 Task: In the  document coverpage.odt Align the width of word art with 'Picture'. Fill the whole document with 'Light Gray Color'. Add link on bottom right corner of the sheet: www.instagram.com
Action: Mouse moved to (324, 214)
Screenshot: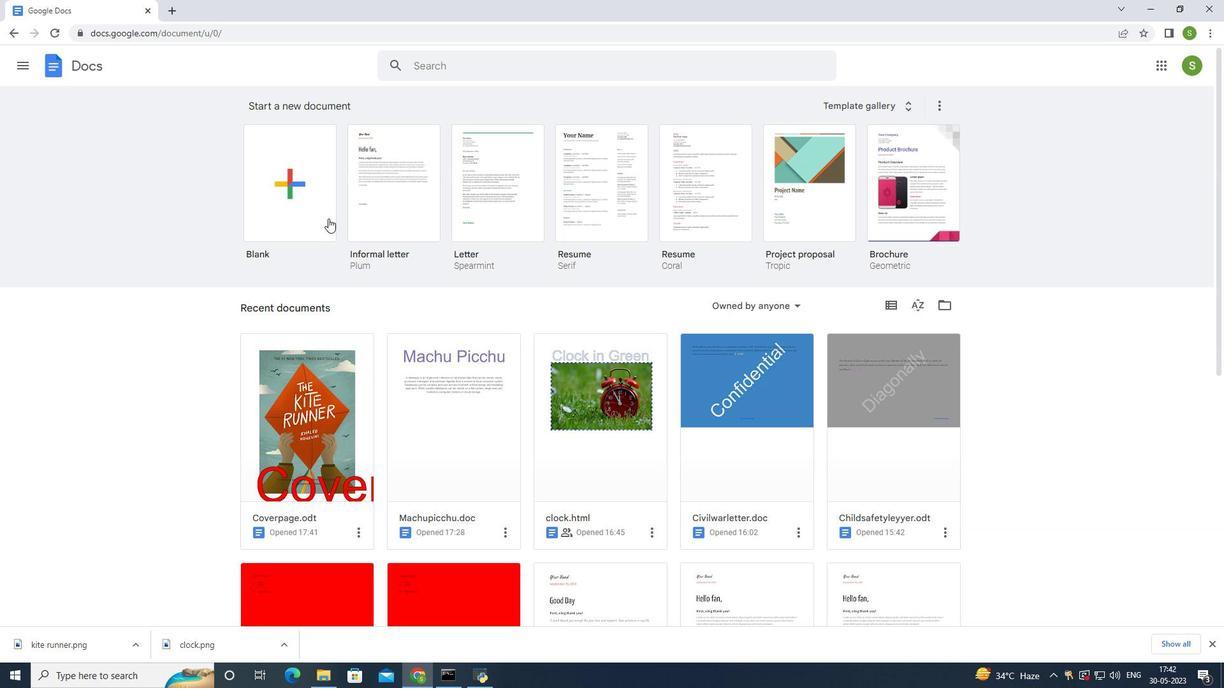 
Action: Mouse pressed left at (324, 214)
Screenshot: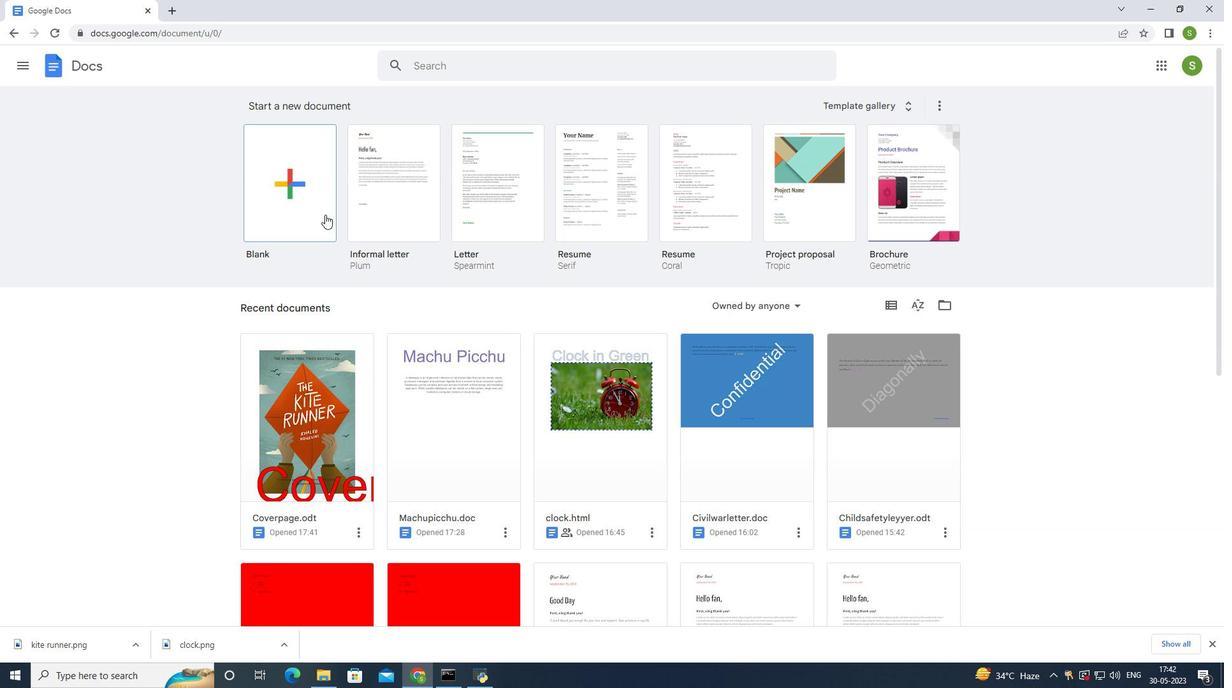 
Action: Mouse moved to (85, 59)
Screenshot: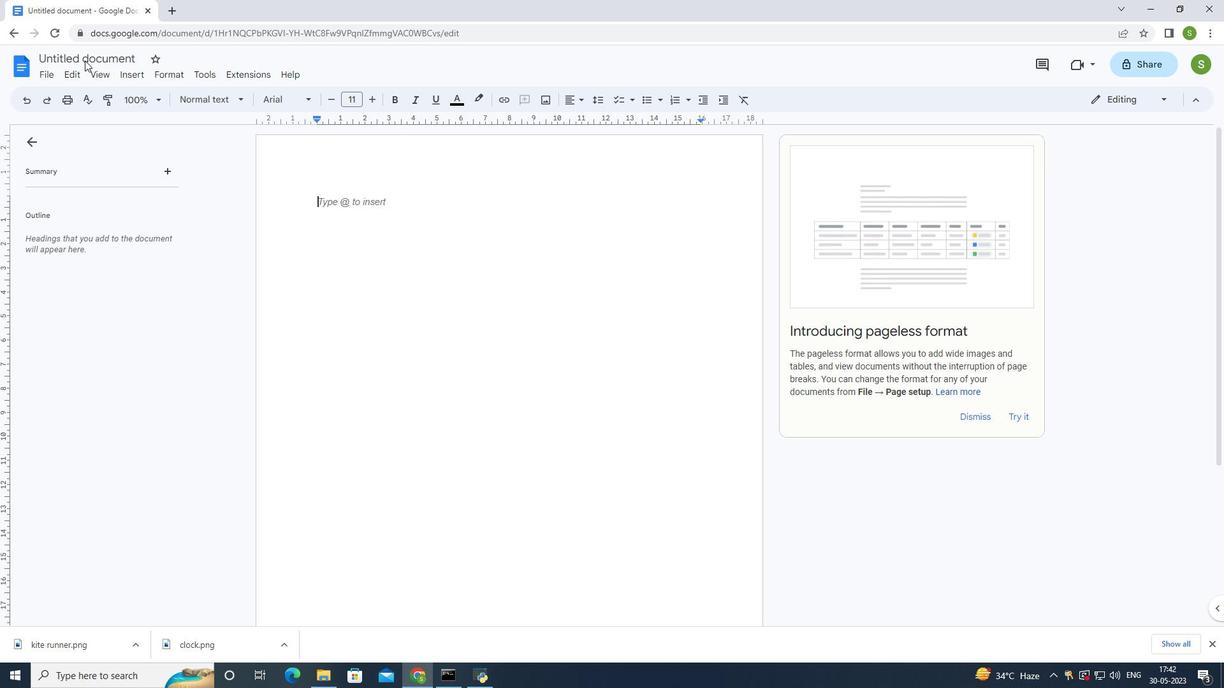 
Action: Mouse pressed left at (85, 59)
Screenshot: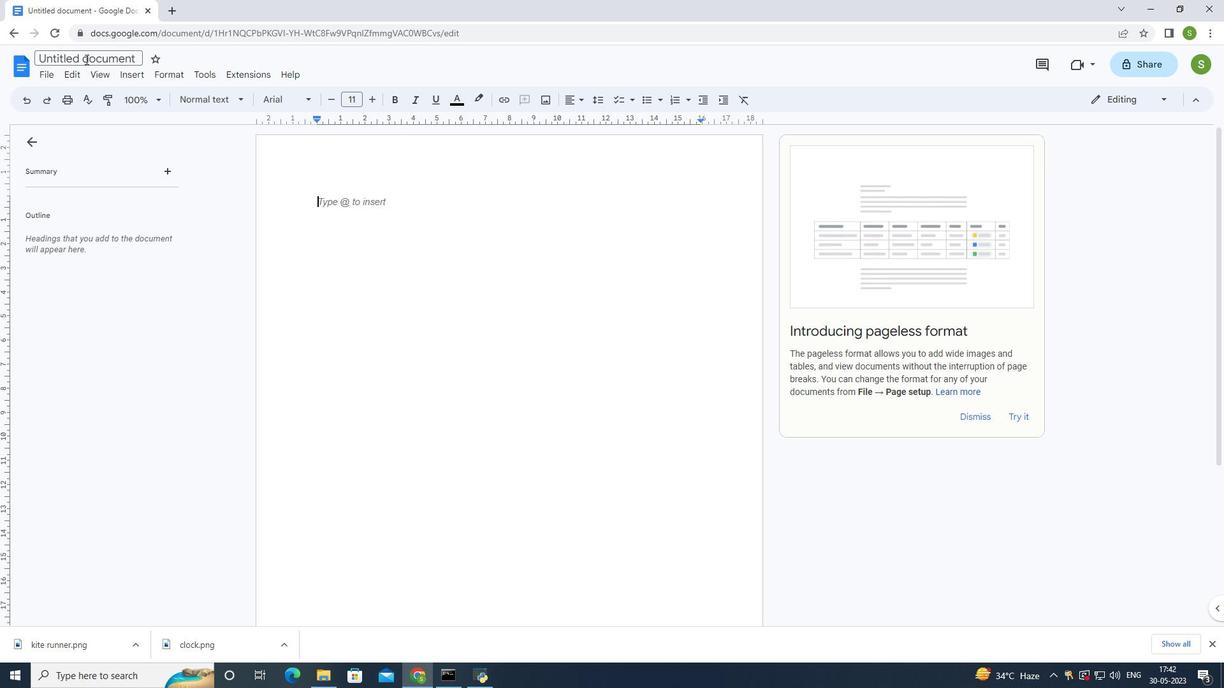 
Action: Mouse moved to (17, 34)
Screenshot: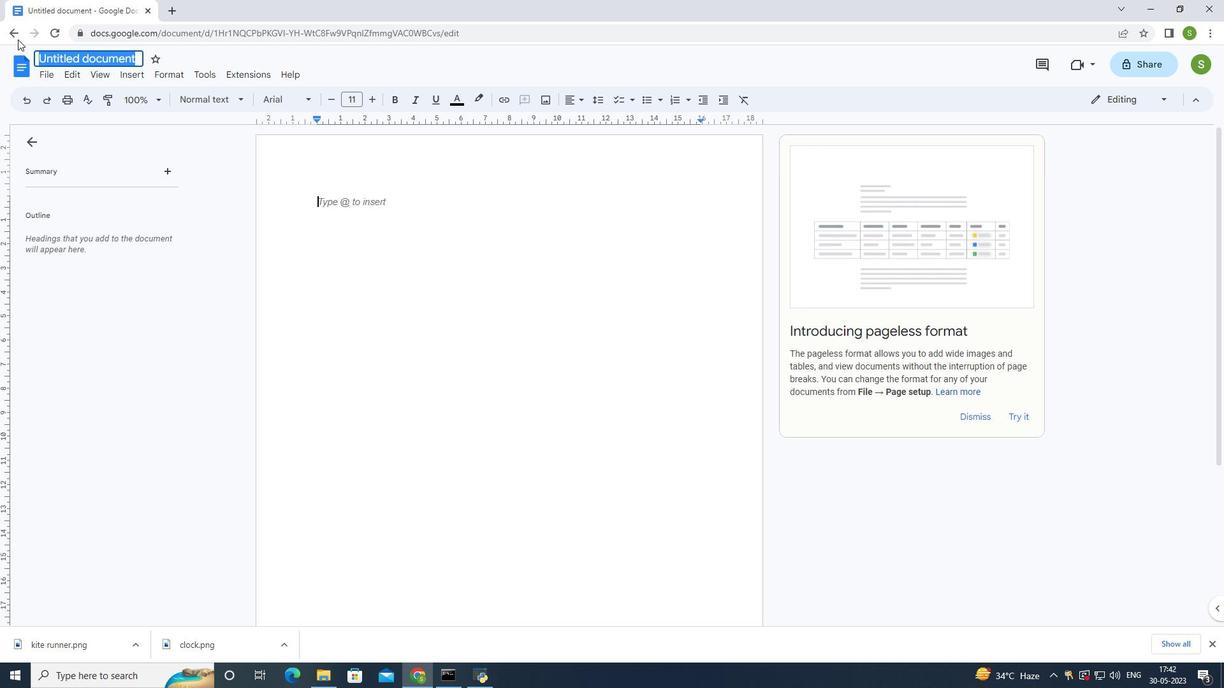 
Action: Mouse pressed left at (17, 34)
Screenshot: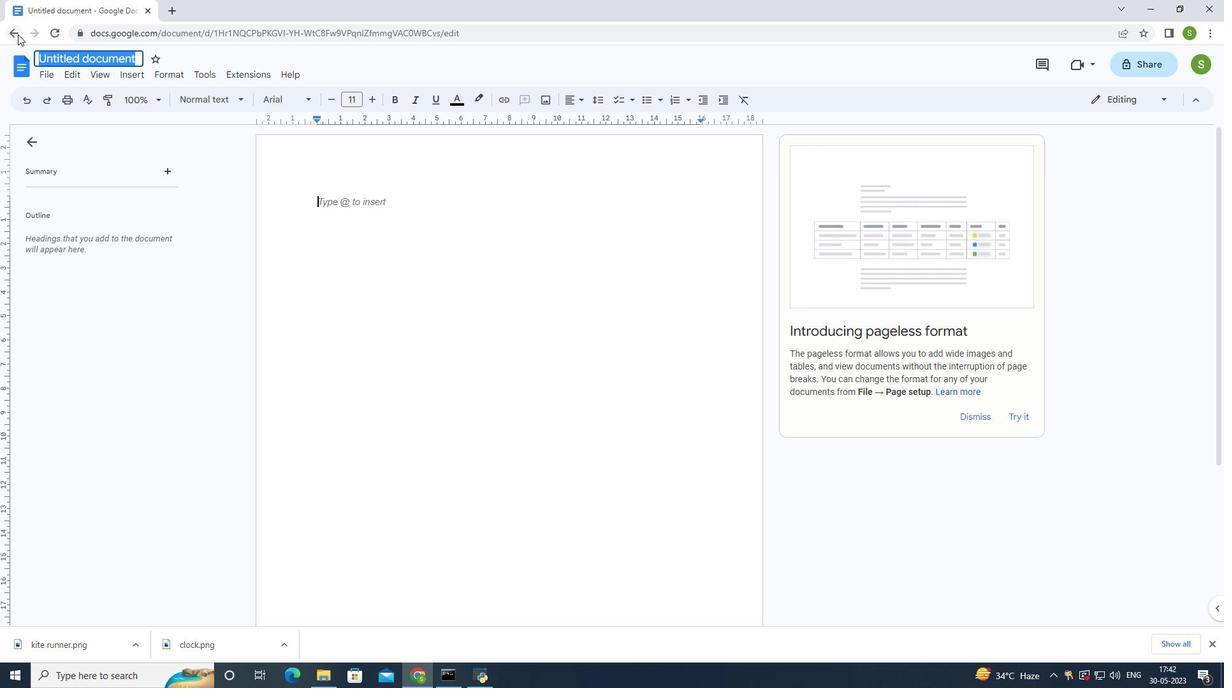 
Action: Mouse moved to (339, 421)
Screenshot: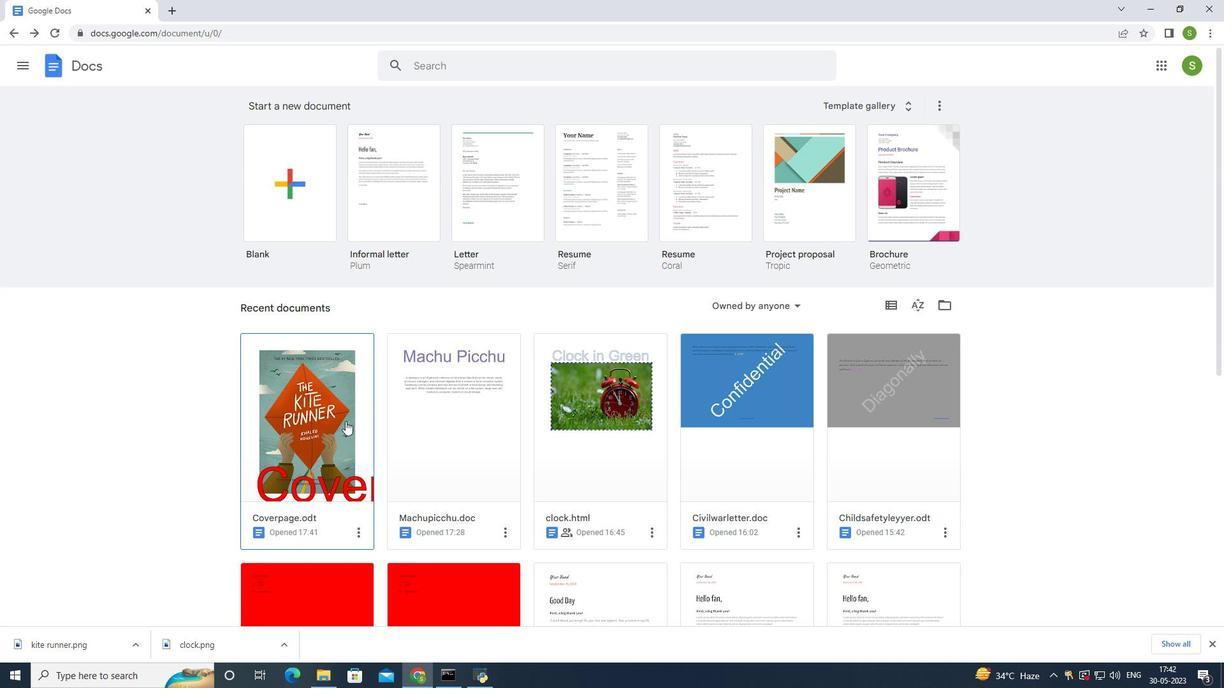 
Action: Mouse pressed left at (339, 421)
Screenshot: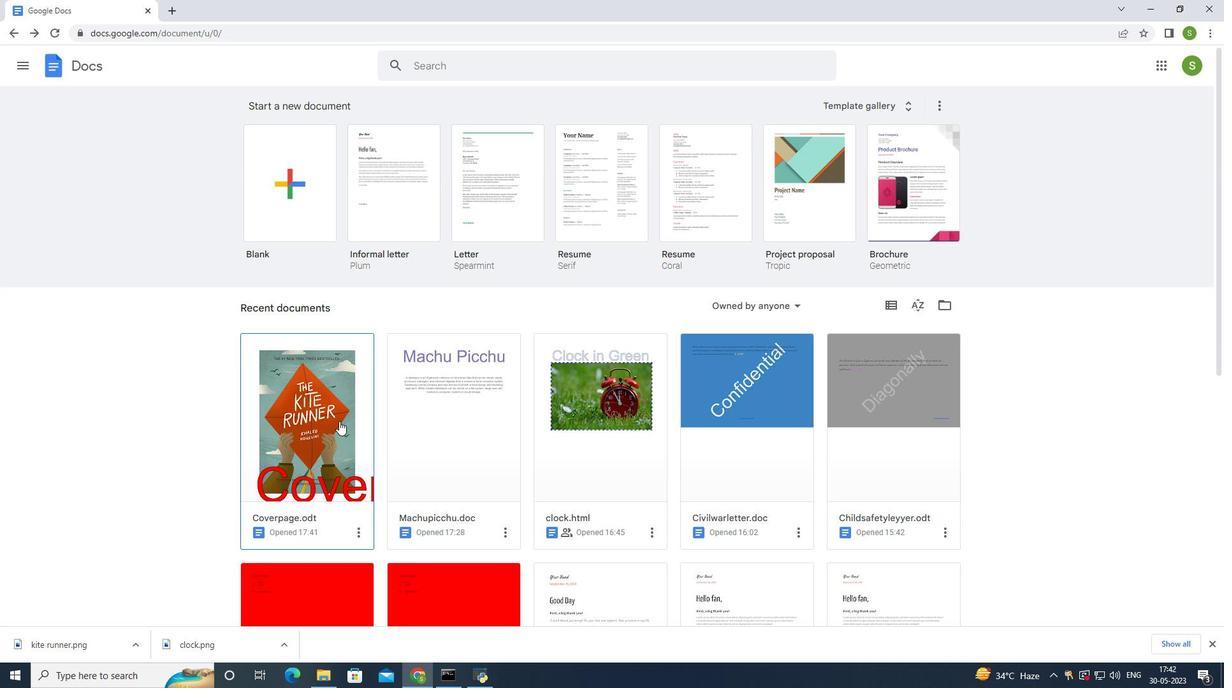 
Action: Mouse moved to (579, 357)
Screenshot: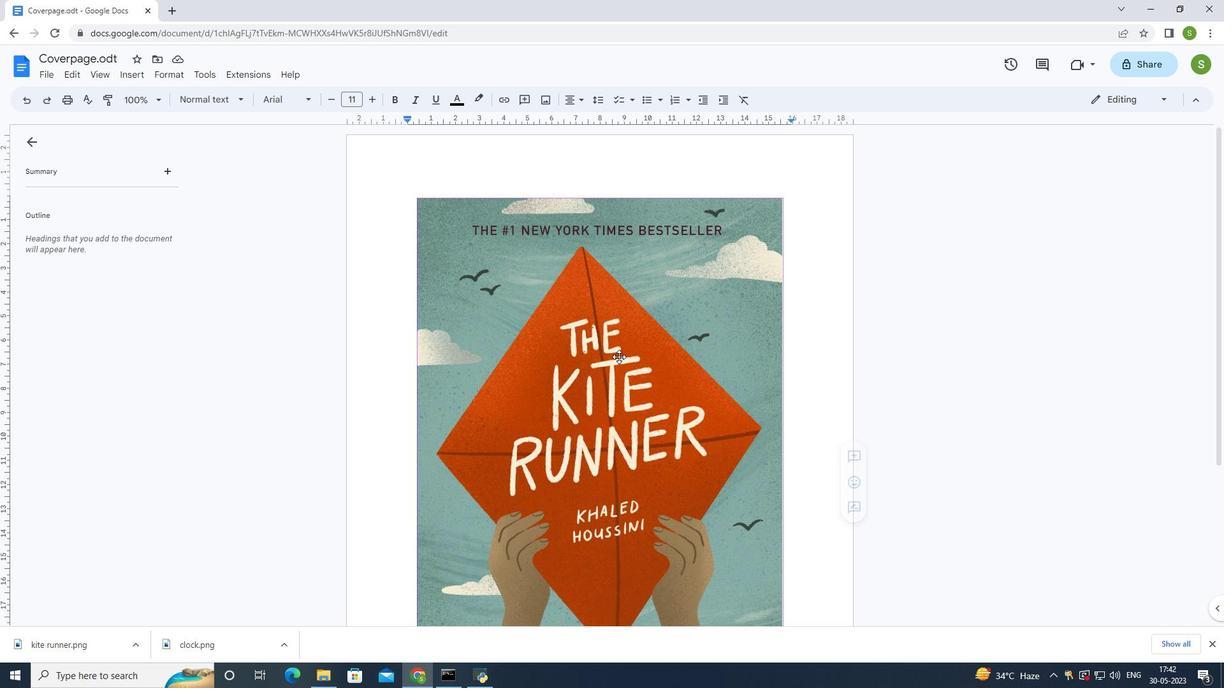 
Action: Mouse pressed left at (579, 357)
Screenshot: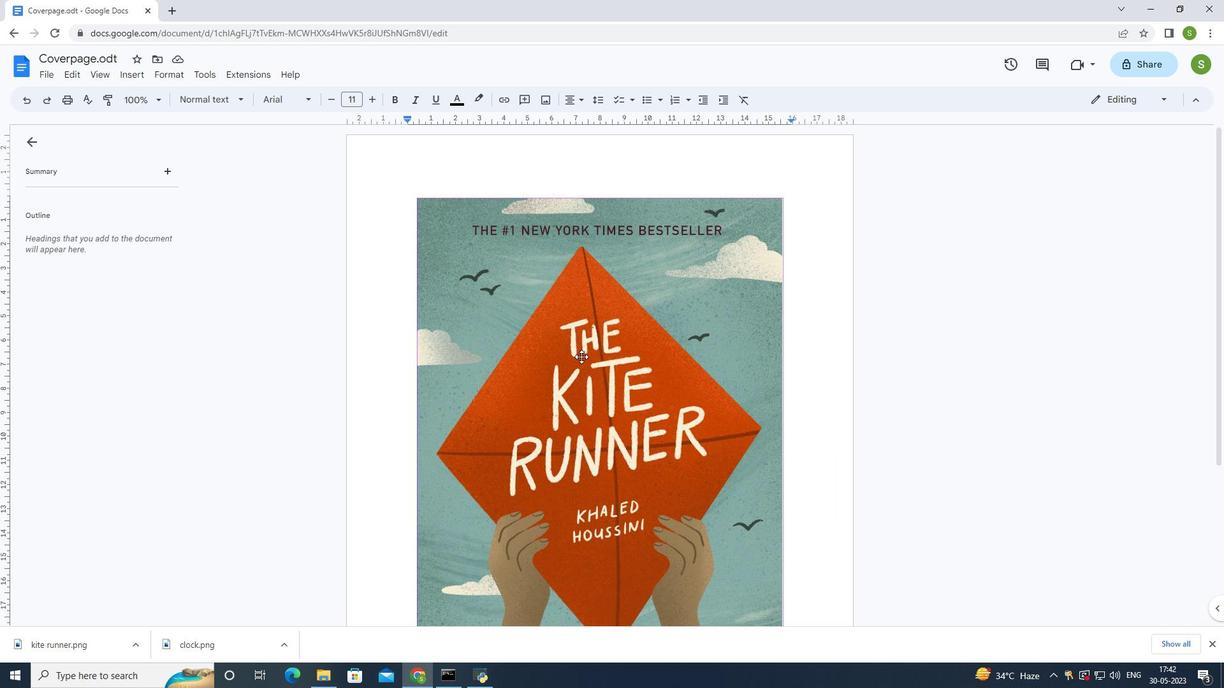 
Action: Mouse moved to (684, 297)
Screenshot: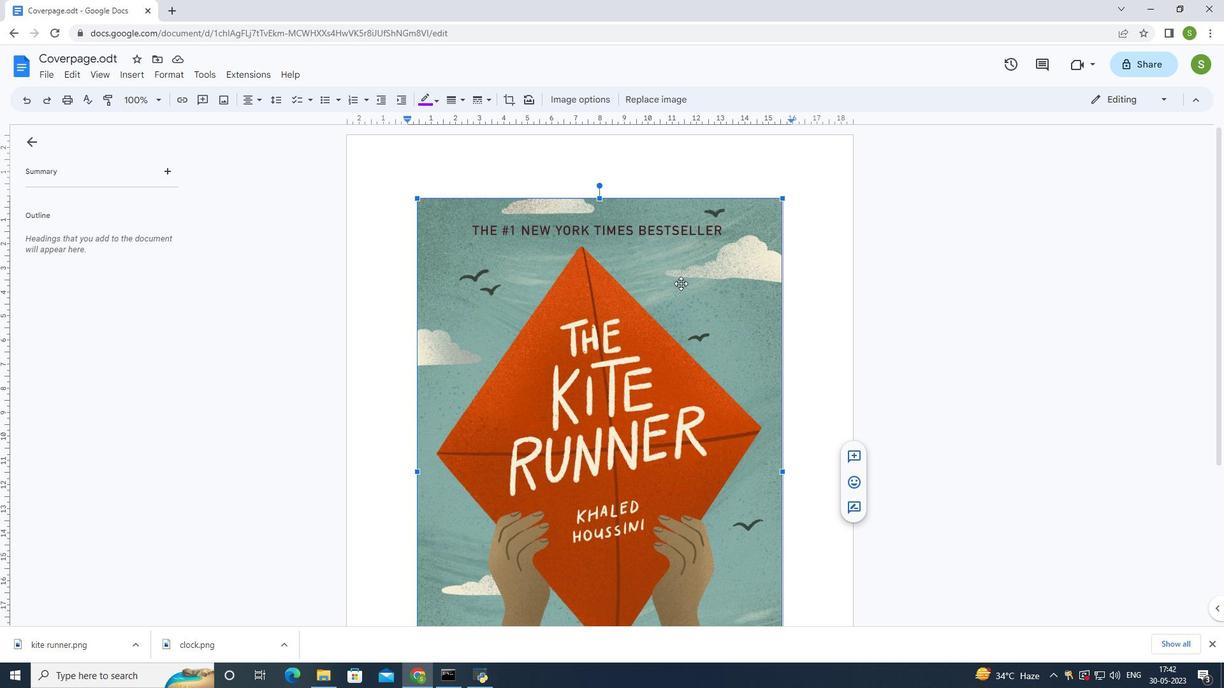 
Action: Mouse scrolled (684, 296) with delta (0, 0)
Screenshot: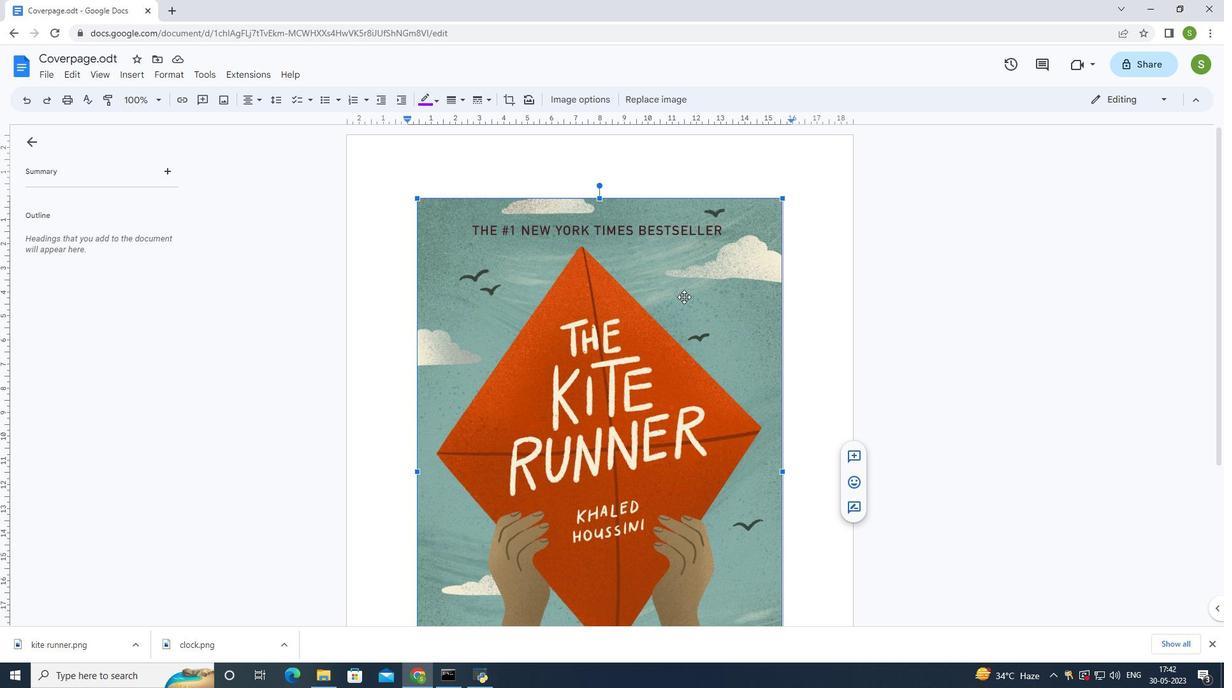 
Action: Mouse scrolled (684, 296) with delta (0, 0)
Screenshot: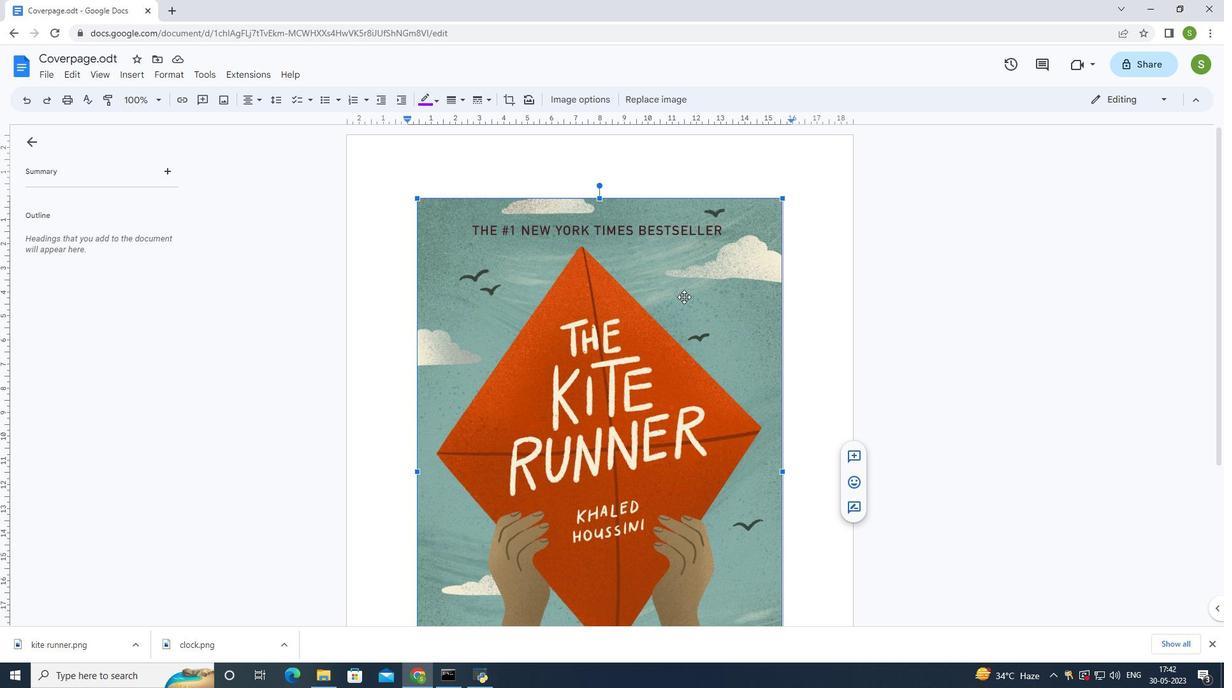 
Action: Mouse scrolled (684, 296) with delta (0, 0)
Screenshot: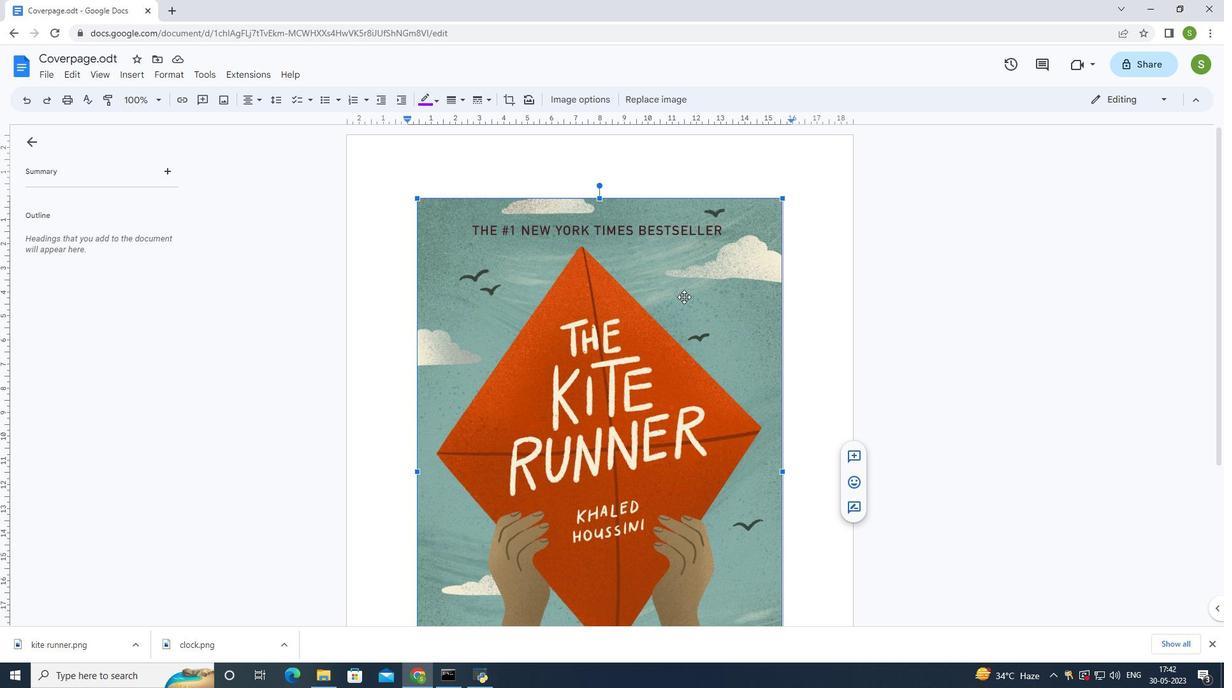 
Action: Mouse scrolled (684, 296) with delta (0, 0)
Screenshot: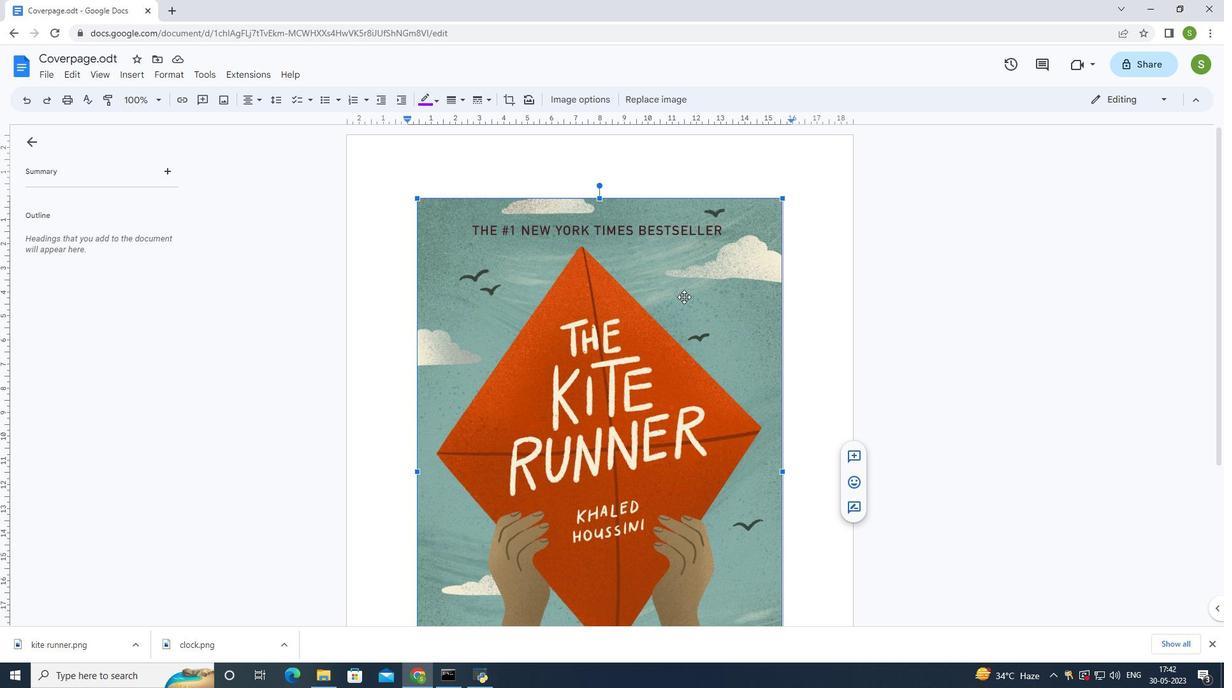 
Action: Mouse scrolled (684, 296) with delta (0, 0)
Screenshot: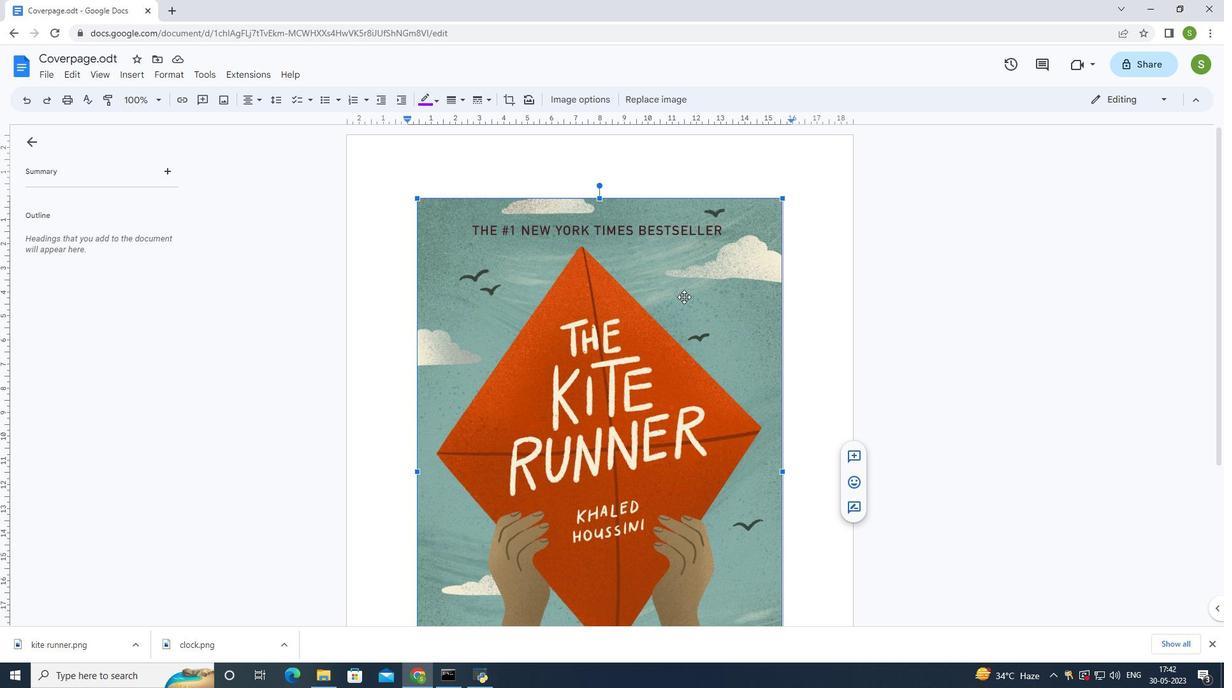 
Action: Mouse scrolled (684, 296) with delta (0, 0)
Screenshot: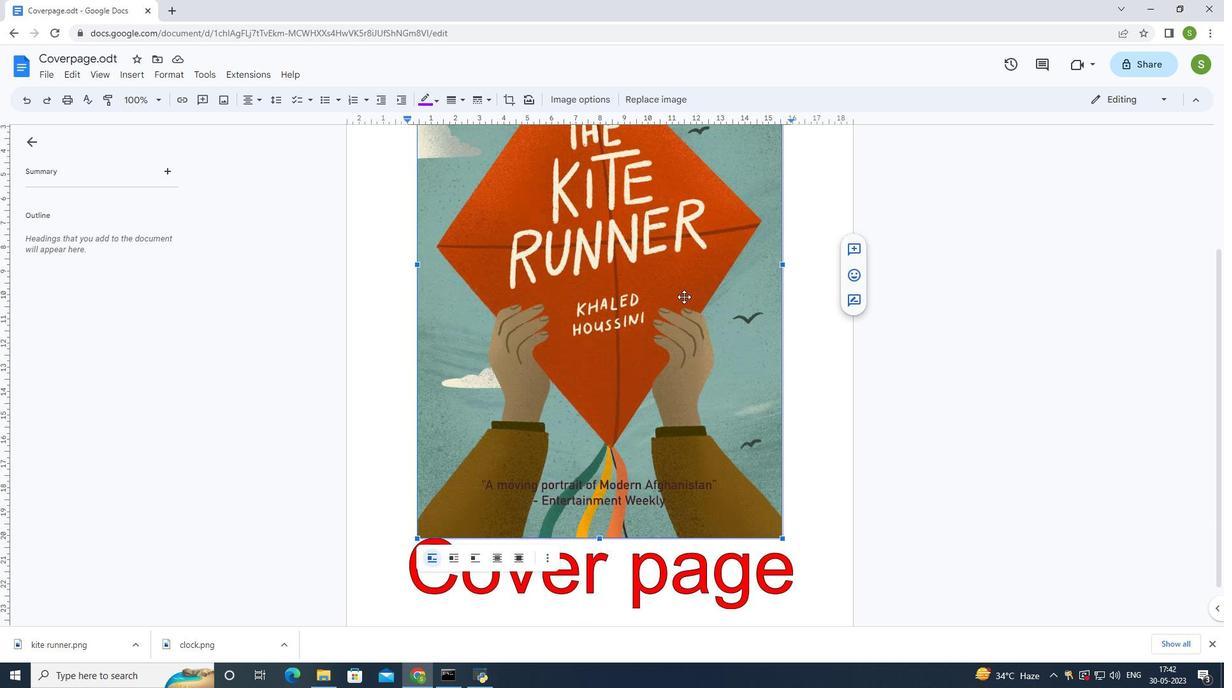 
Action: Mouse scrolled (684, 296) with delta (0, 0)
Screenshot: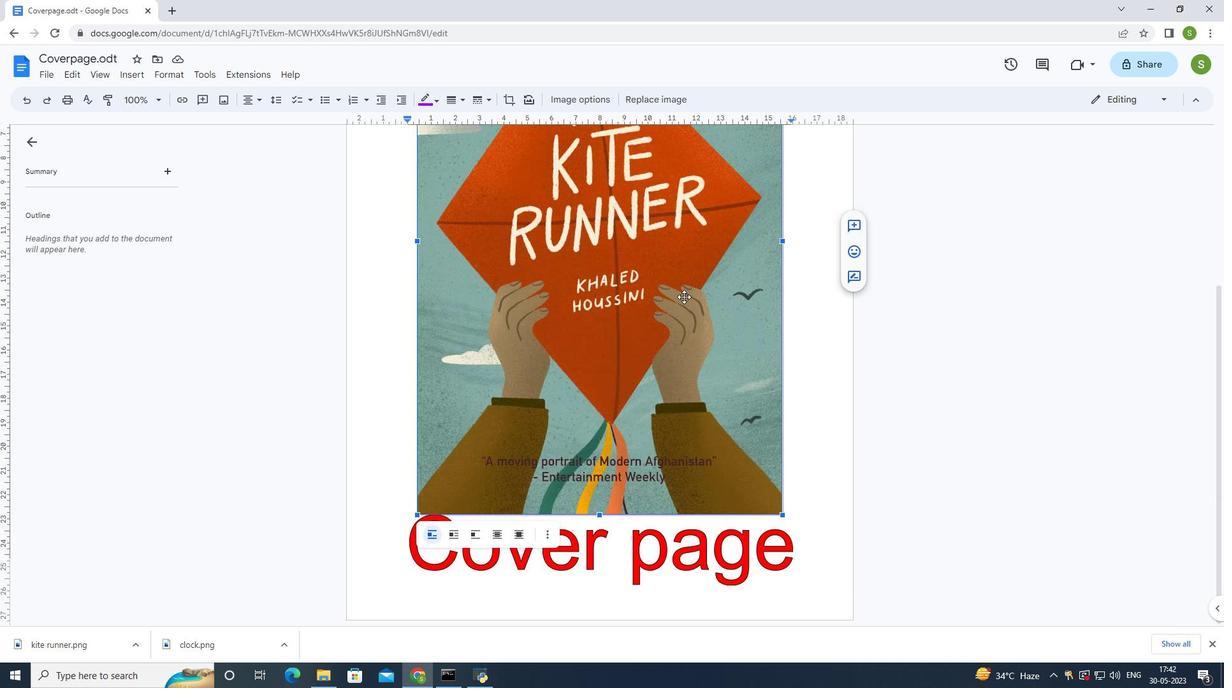 
Action: Mouse scrolled (684, 296) with delta (0, 0)
Screenshot: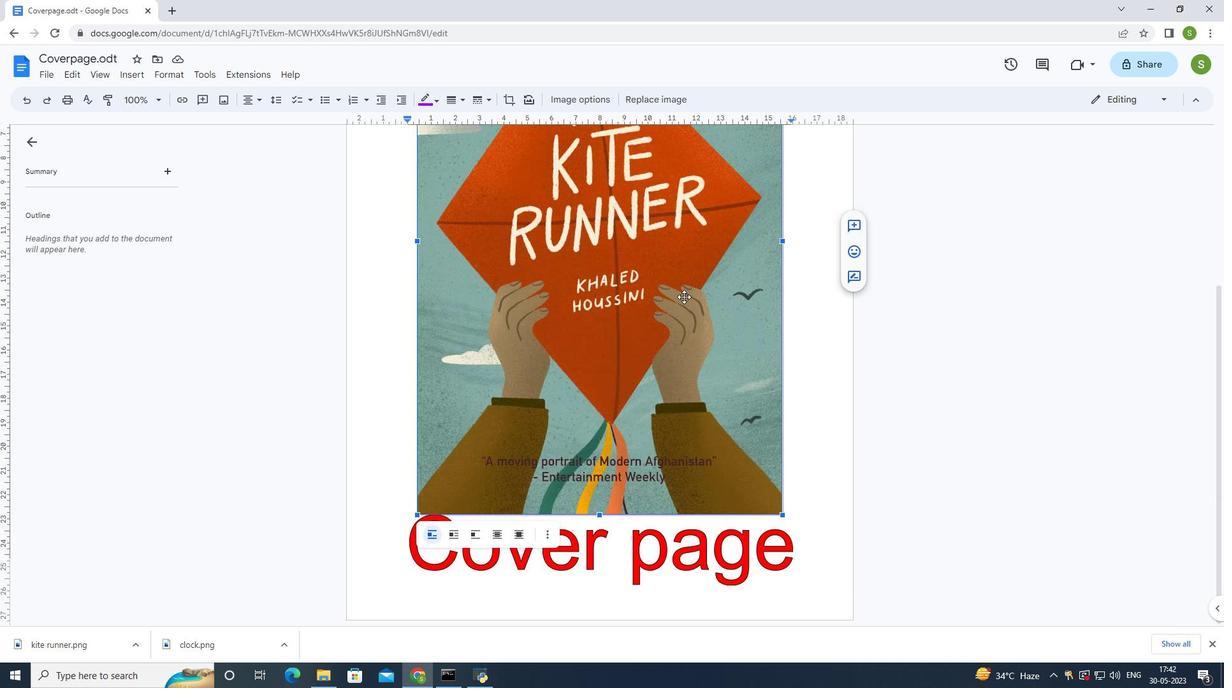 
Action: Mouse scrolled (684, 296) with delta (0, 0)
Screenshot: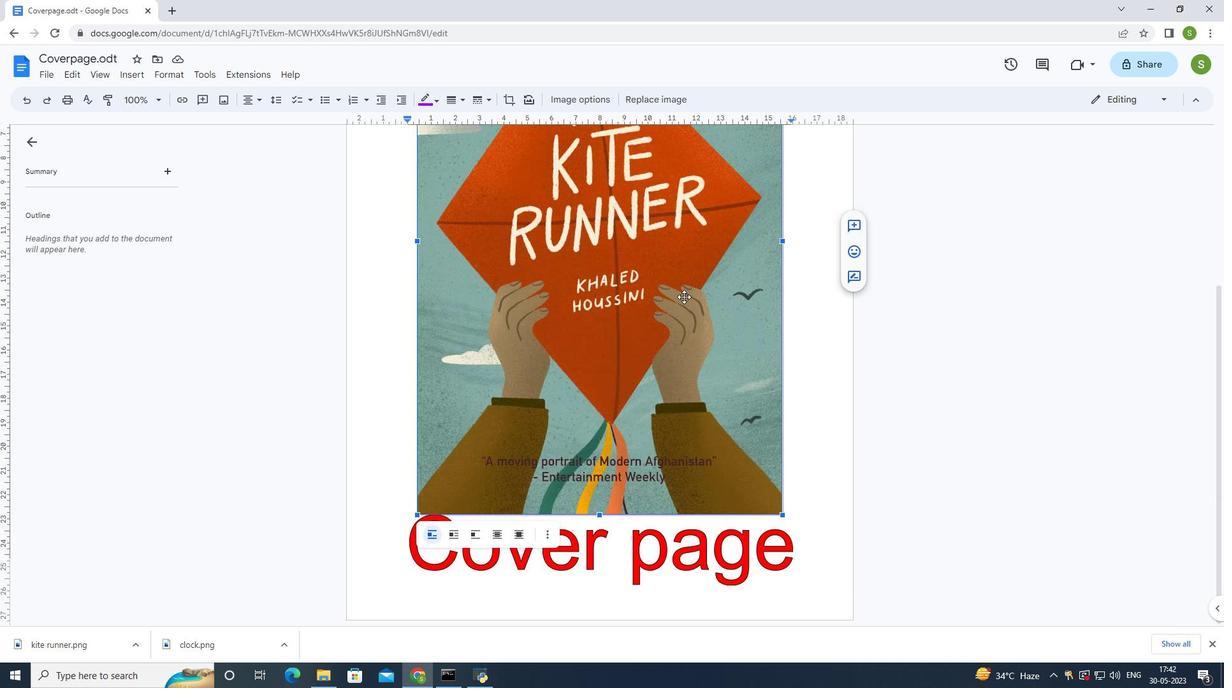 
Action: Mouse moved to (684, 297)
Screenshot: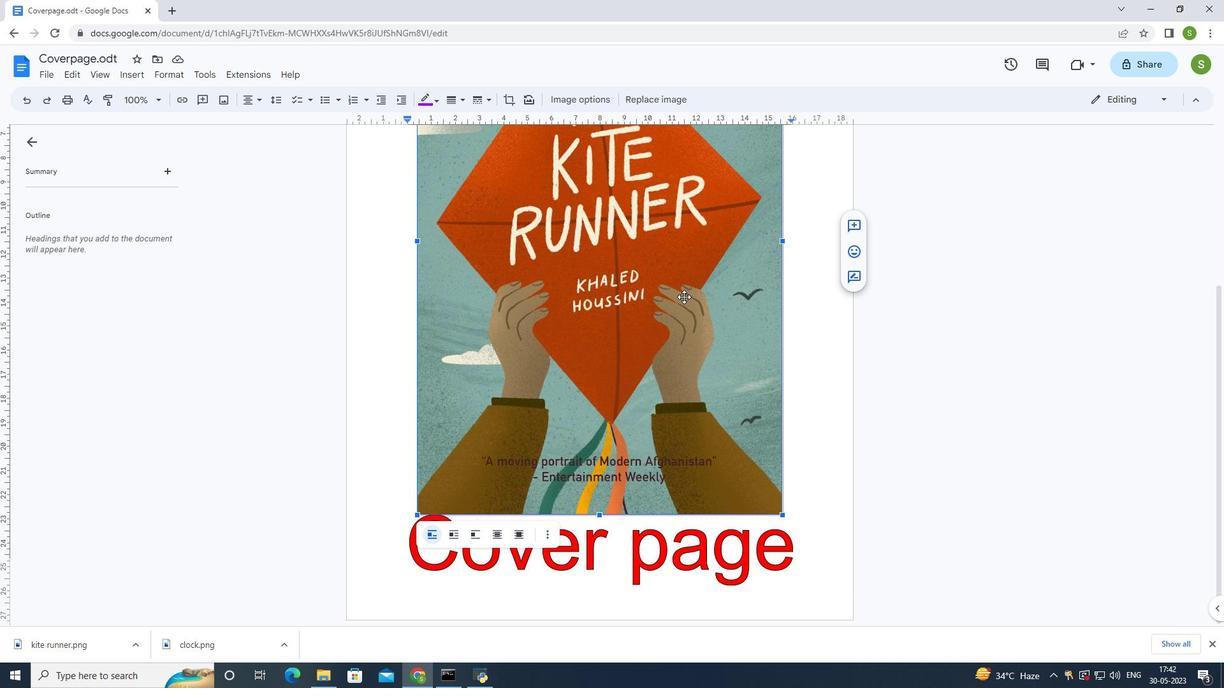 
Action: Mouse scrolled (684, 297) with delta (0, 0)
Screenshot: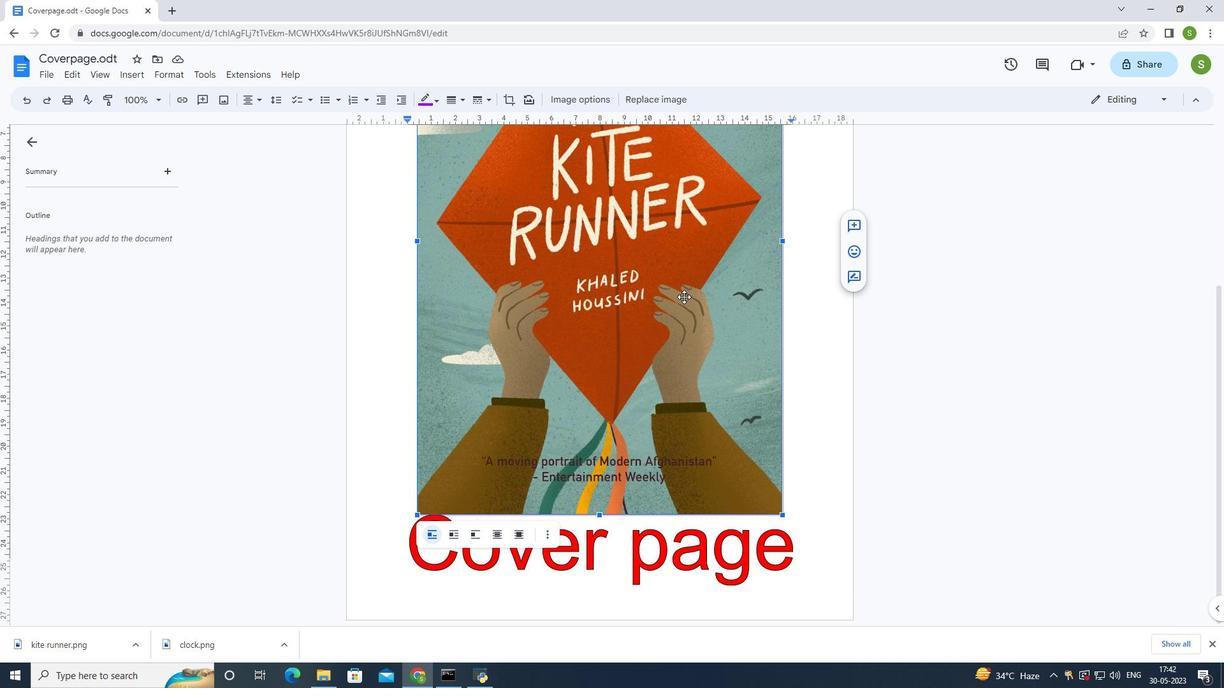 
Action: Mouse scrolled (684, 297) with delta (0, 0)
Screenshot: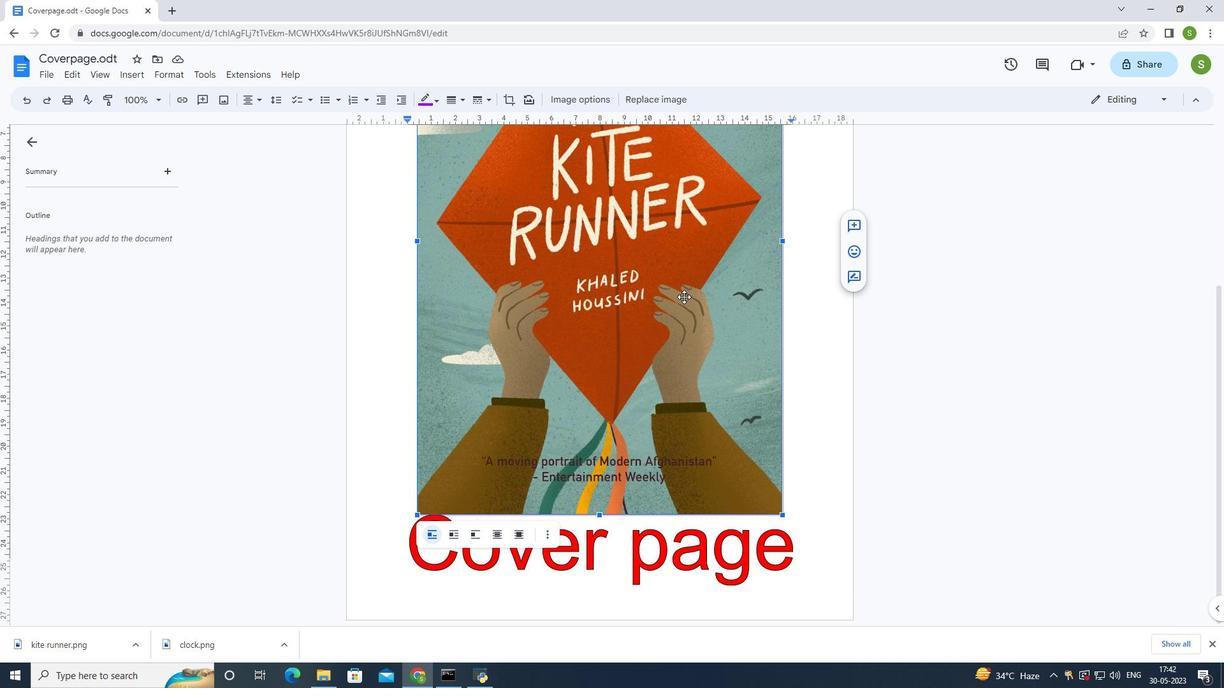 
Action: Mouse scrolled (684, 297) with delta (0, 0)
Screenshot: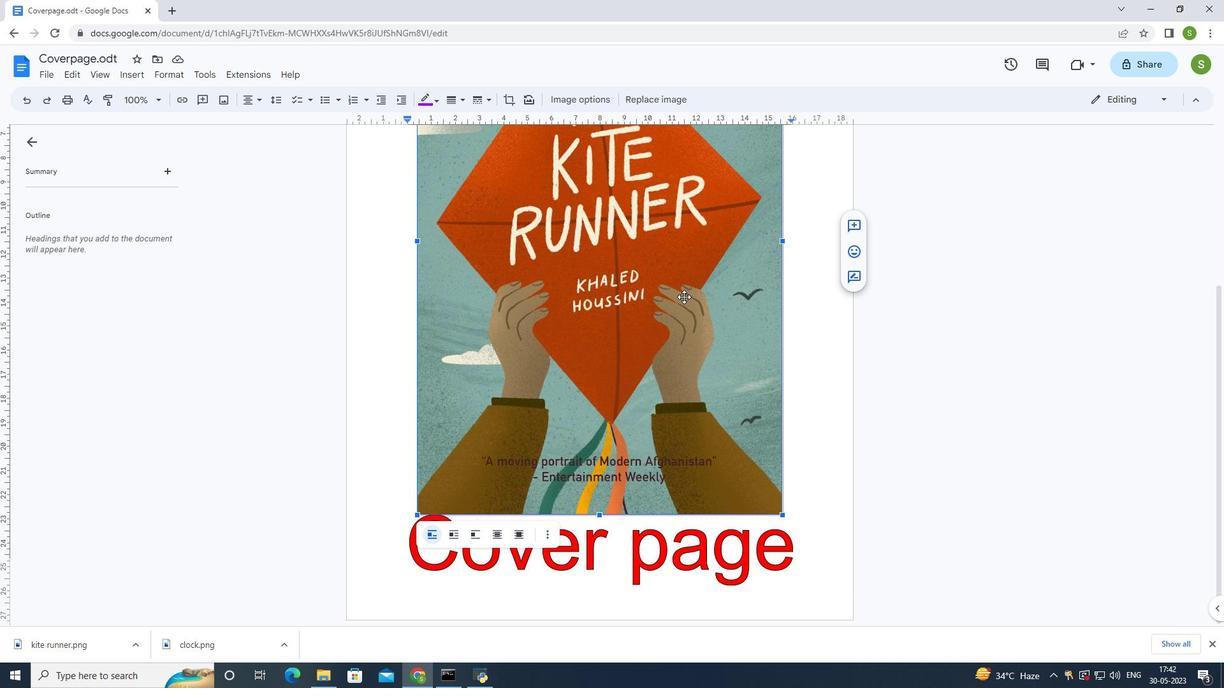 
Action: Mouse scrolled (684, 297) with delta (0, 0)
Screenshot: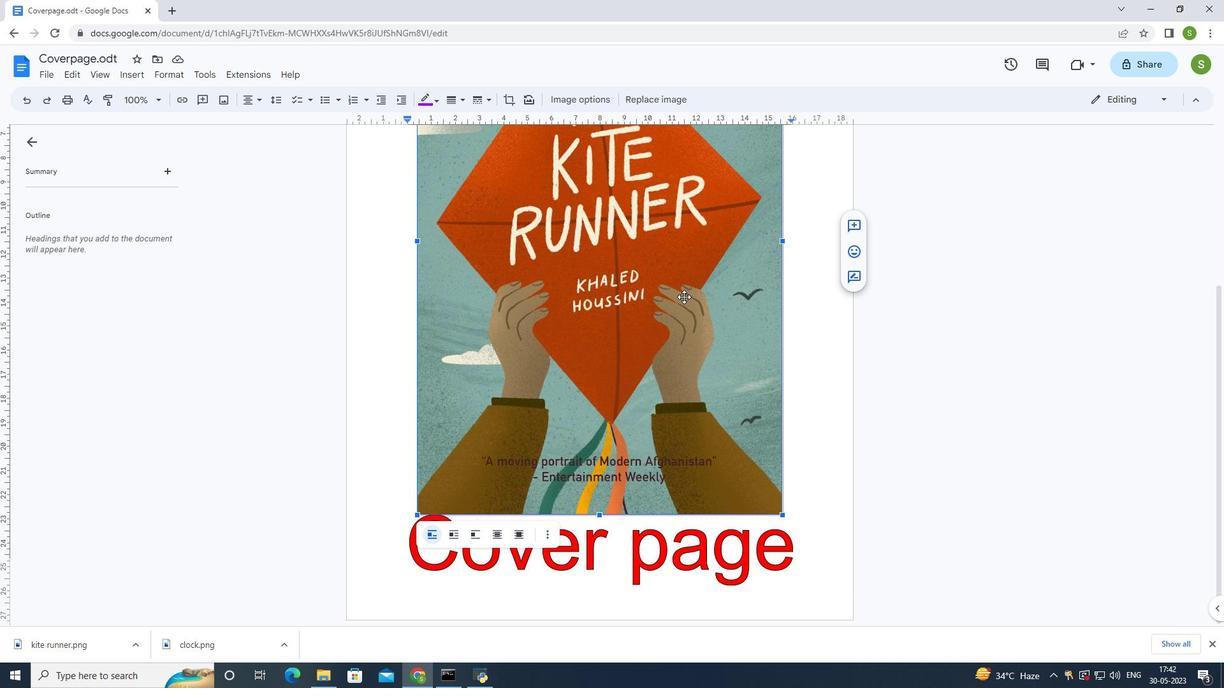 
Action: Mouse moved to (552, 590)
Screenshot: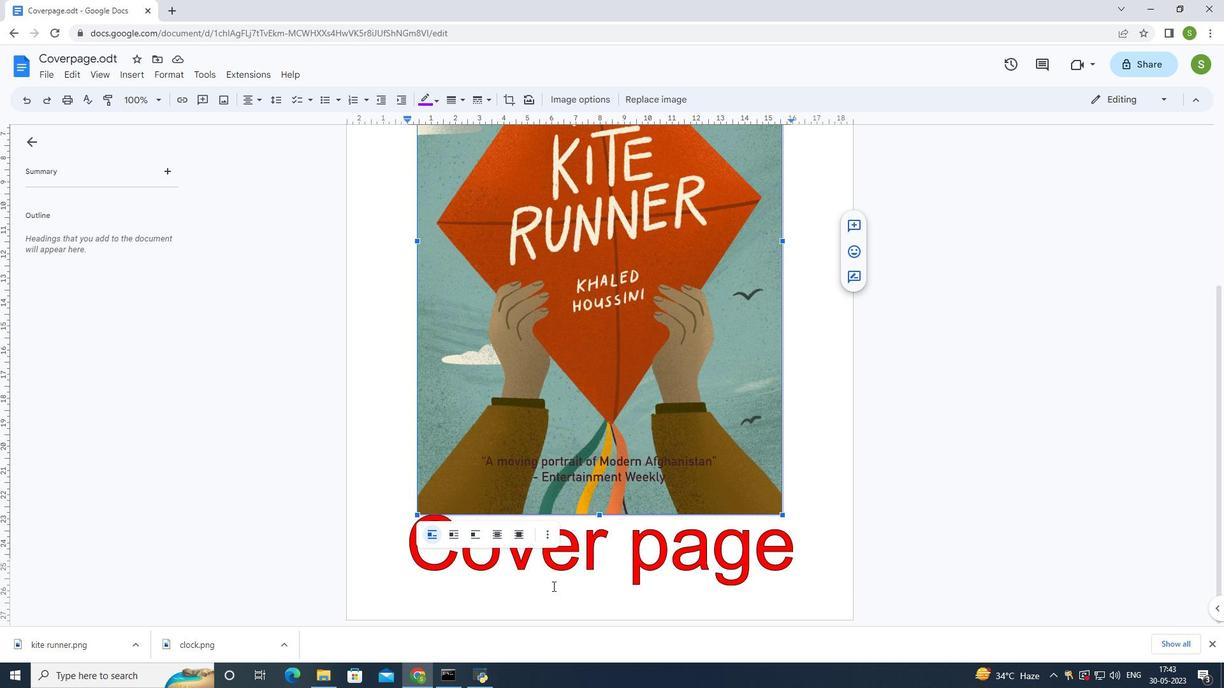 
Action: Mouse pressed left at (552, 590)
Screenshot: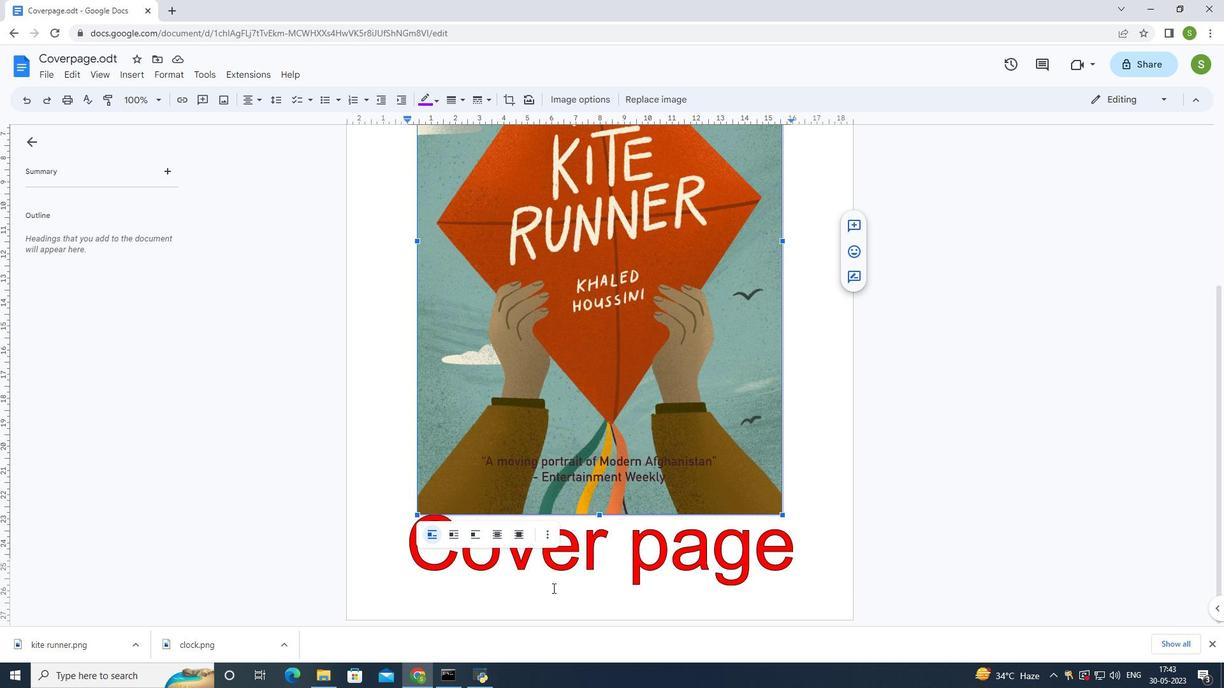 
Action: Mouse pressed left at (552, 590)
Screenshot: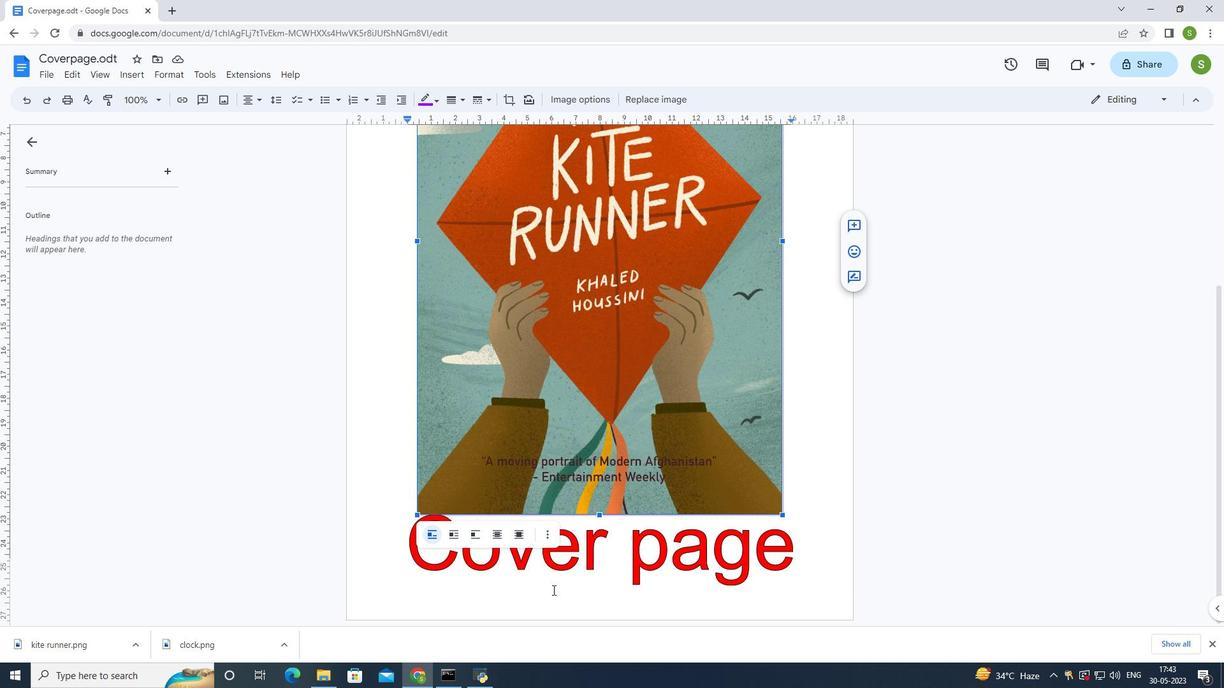 
Action: Mouse moved to (698, 600)
Screenshot: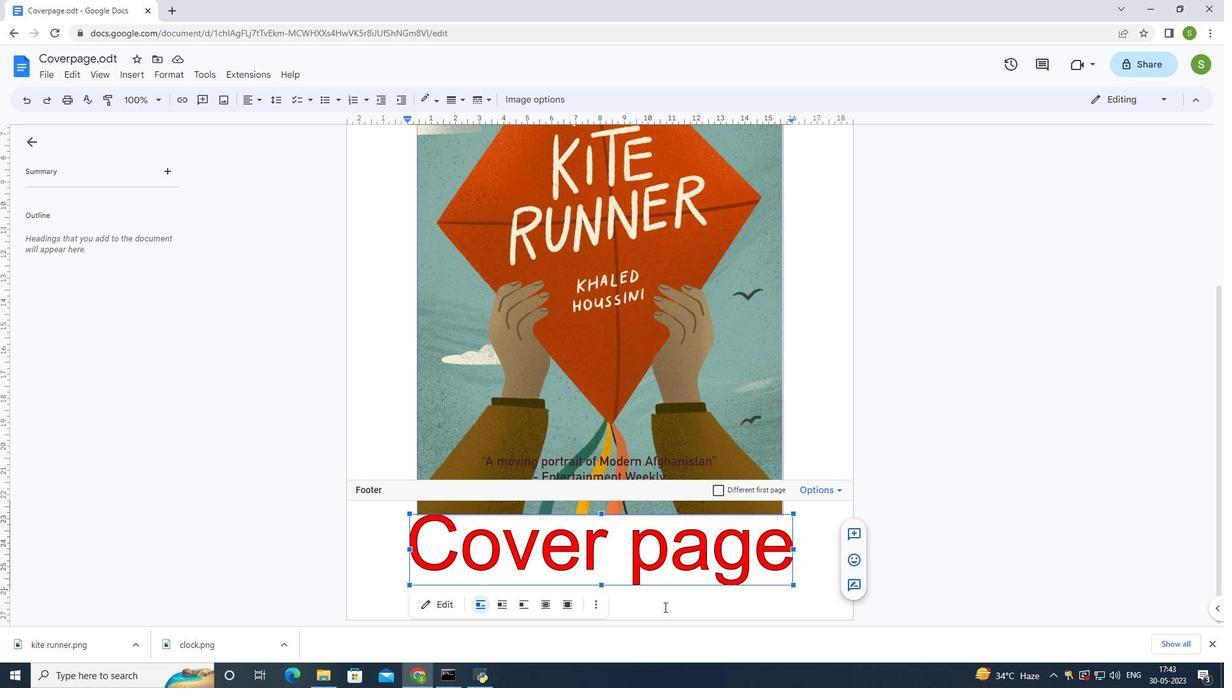 
Action: Mouse pressed left at (698, 600)
Screenshot: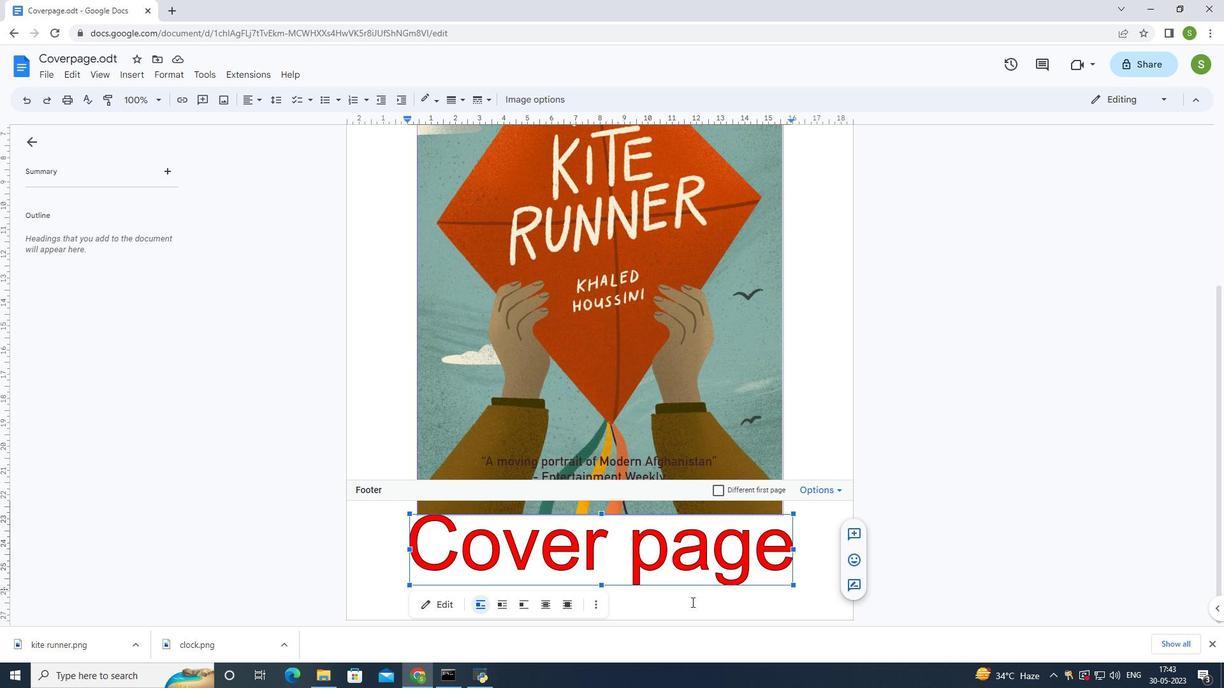 
Action: Mouse pressed left at (698, 600)
Screenshot: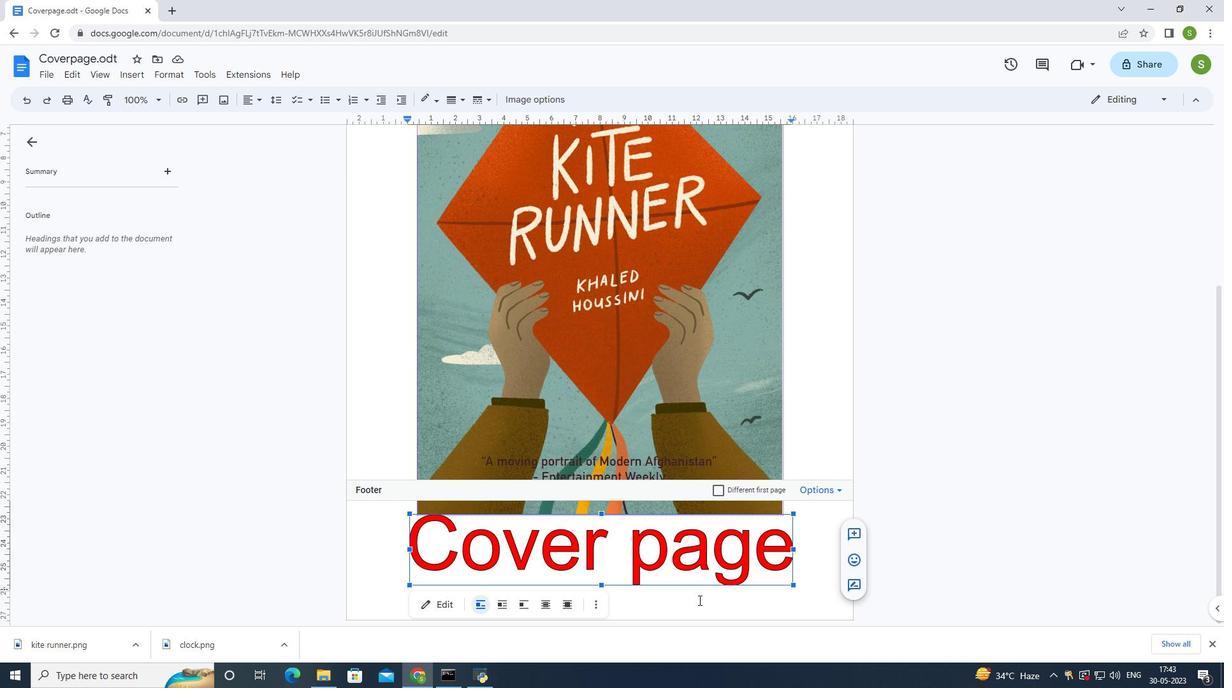 
Action: Mouse moved to (814, 564)
Screenshot: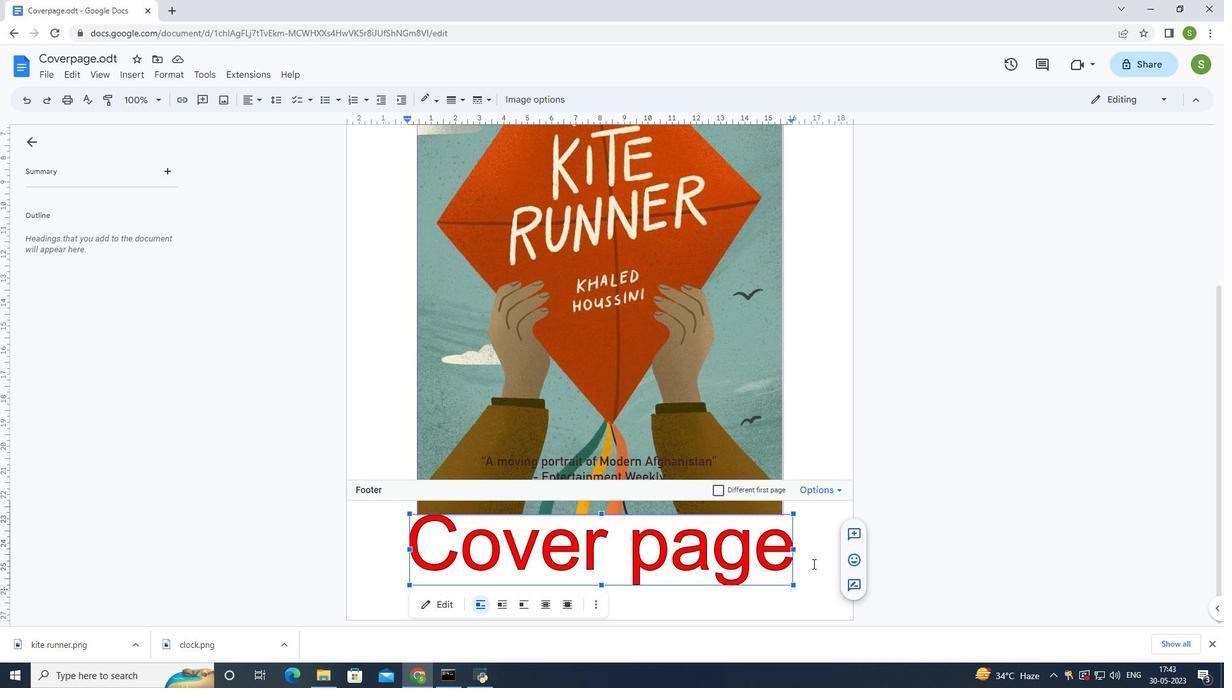 
Action: Mouse pressed left at (814, 564)
Screenshot: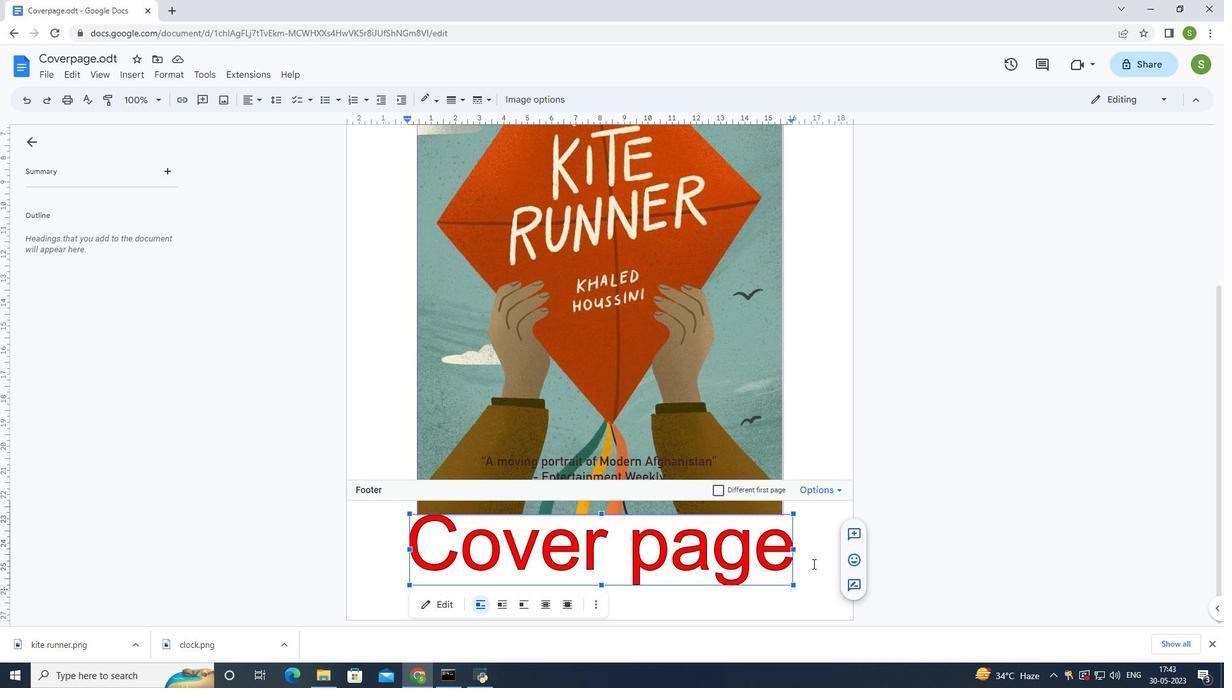 
Action: Mouse pressed left at (814, 564)
Screenshot: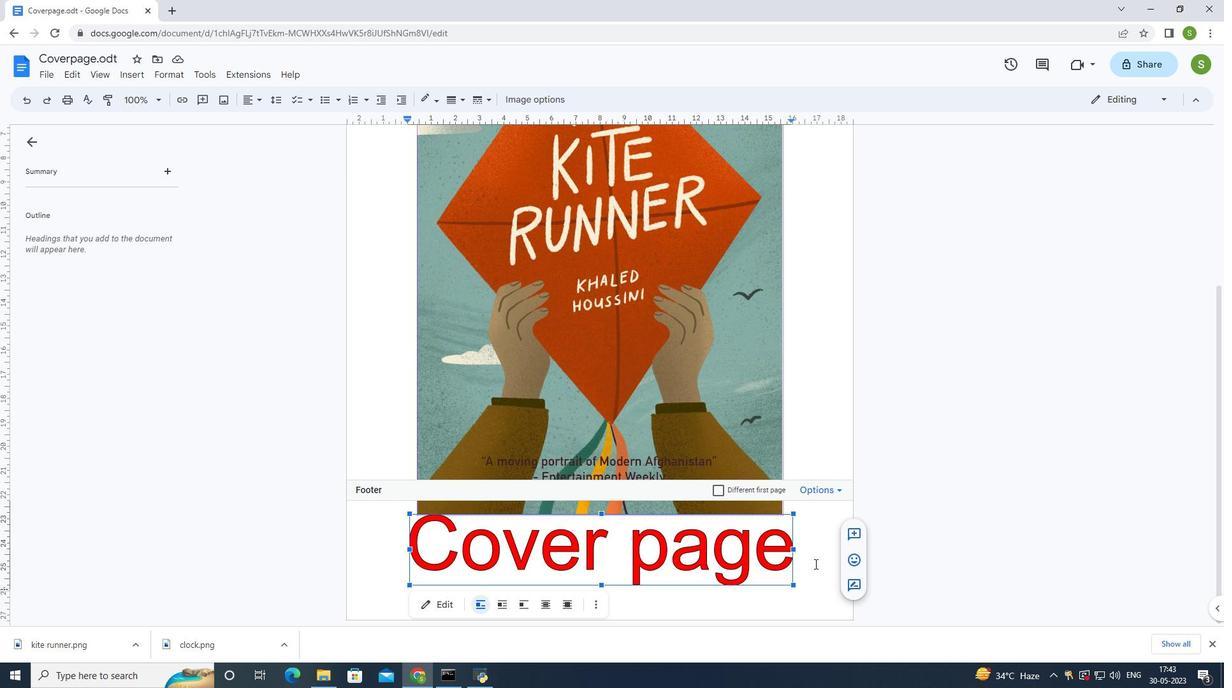 
Action: Mouse pressed left at (814, 564)
Screenshot: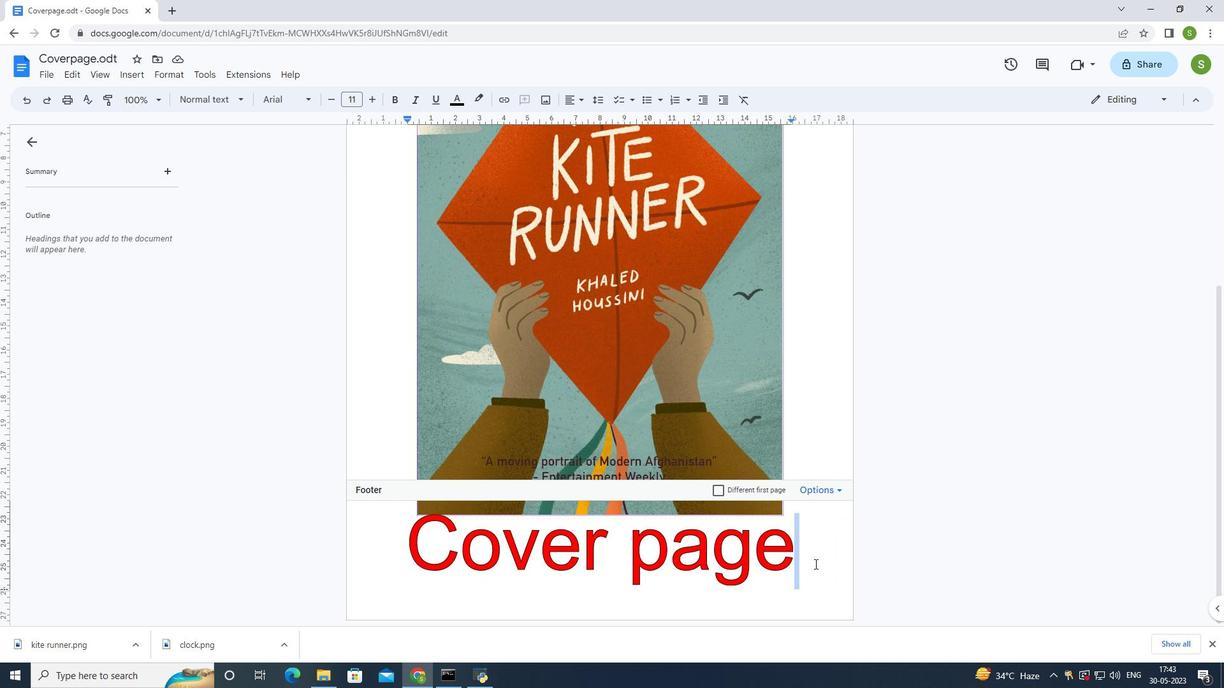 
Action: Mouse moved to (810, 569)
Screenshot: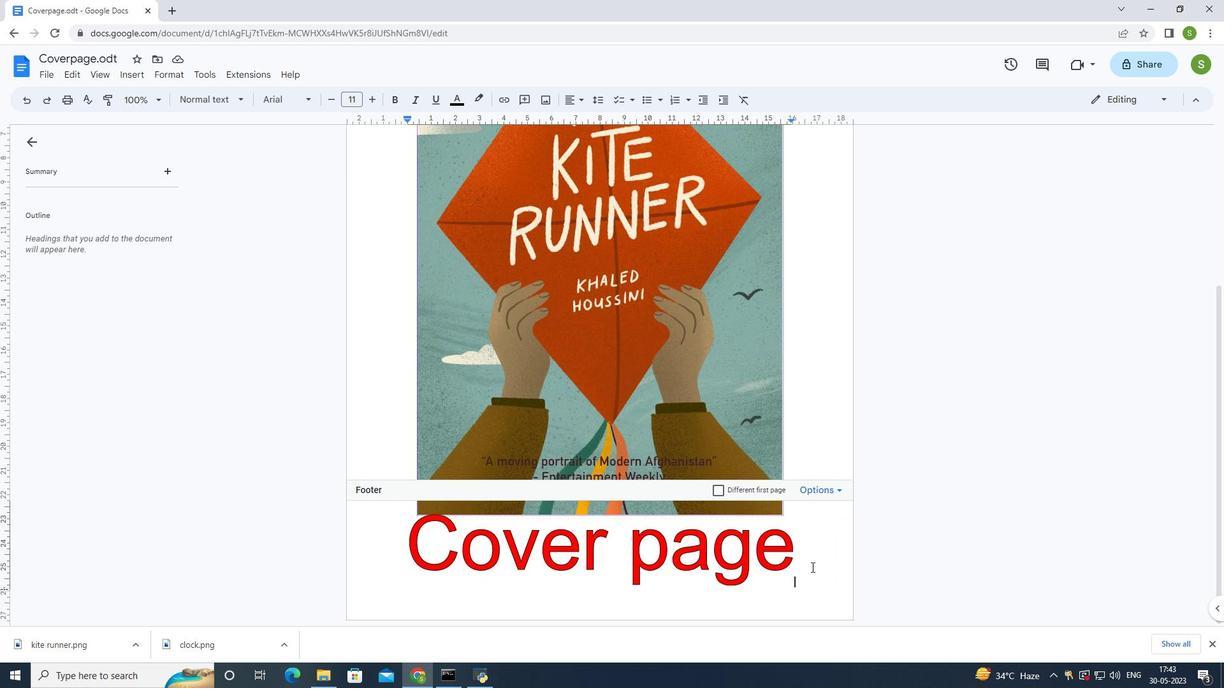 
Action: Key pressed www
Screenshot: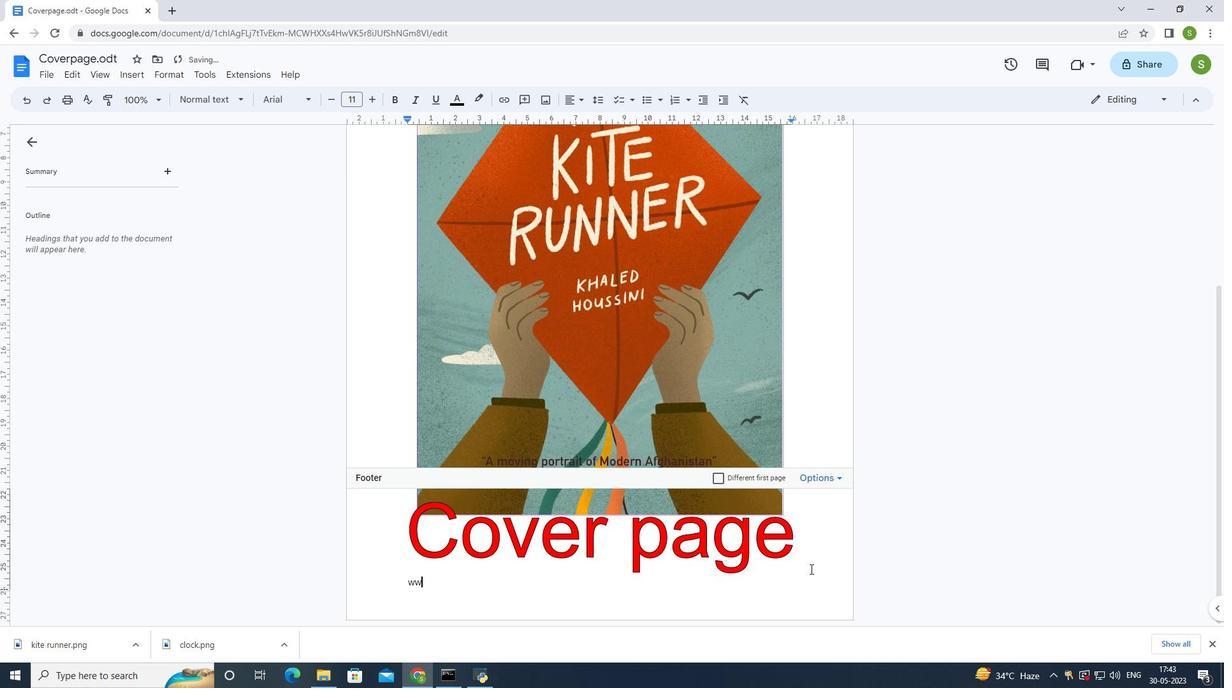 
Action: Mouse moved to (810, 569)
Screenshot: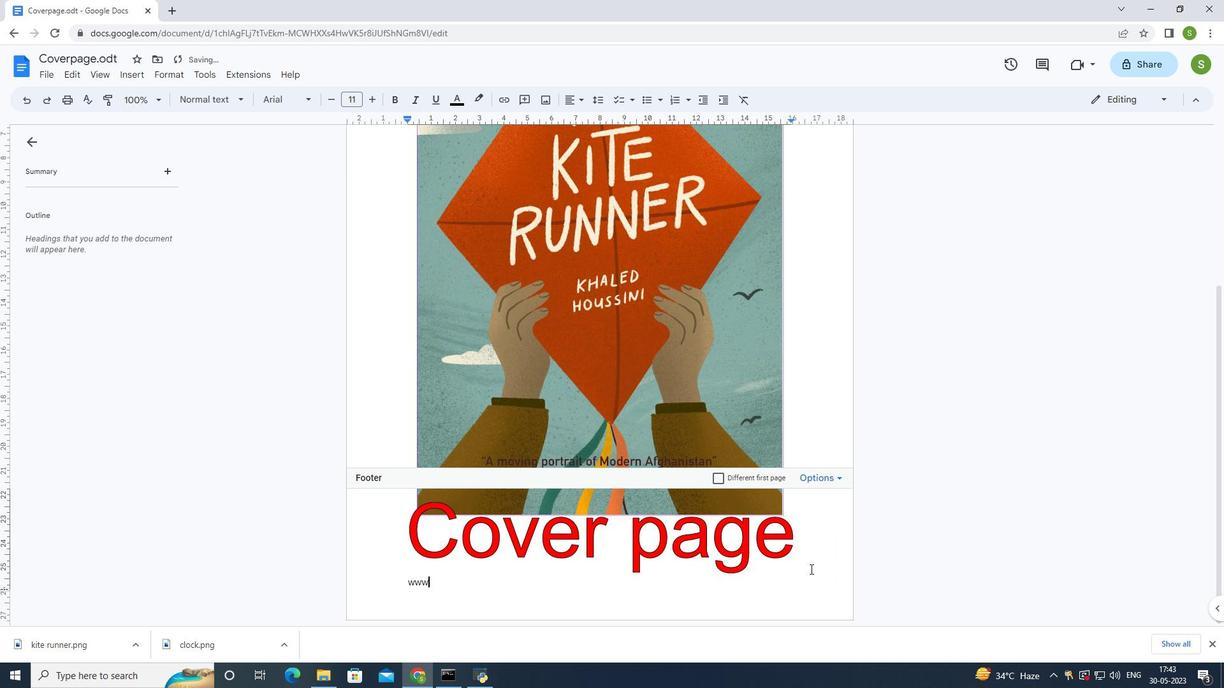 
Action: Key pressed .in
Screenshot: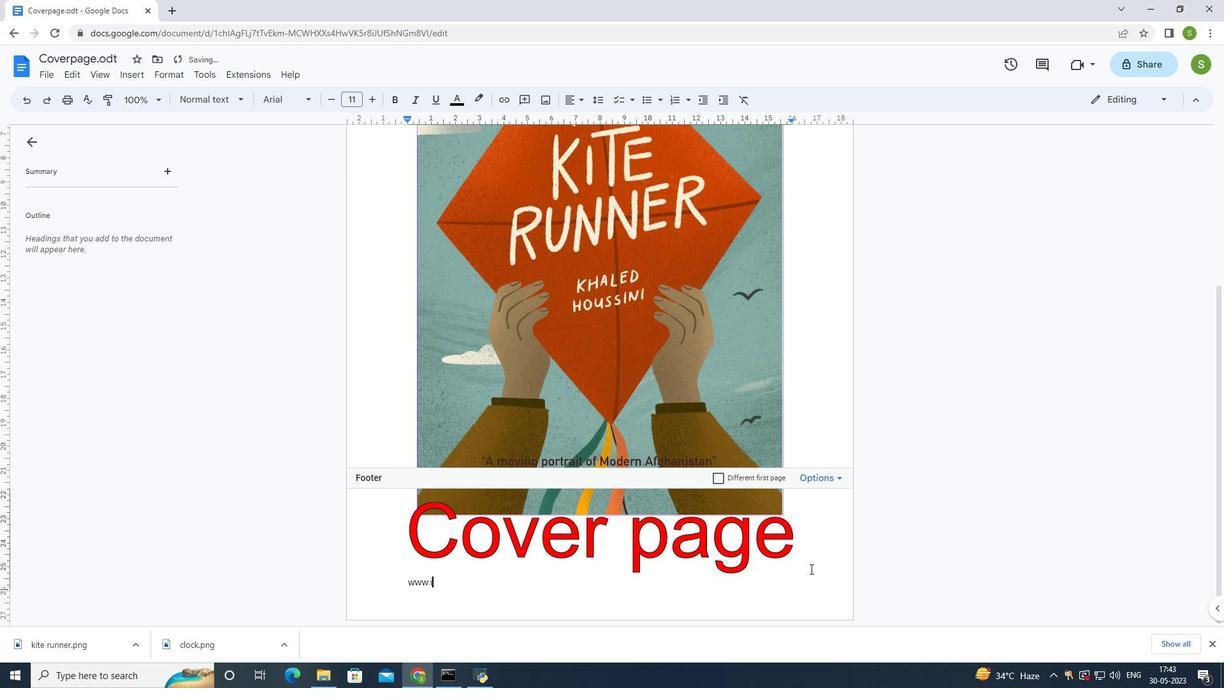 
Action: Mouse moved to (809, 570)
Screenshot: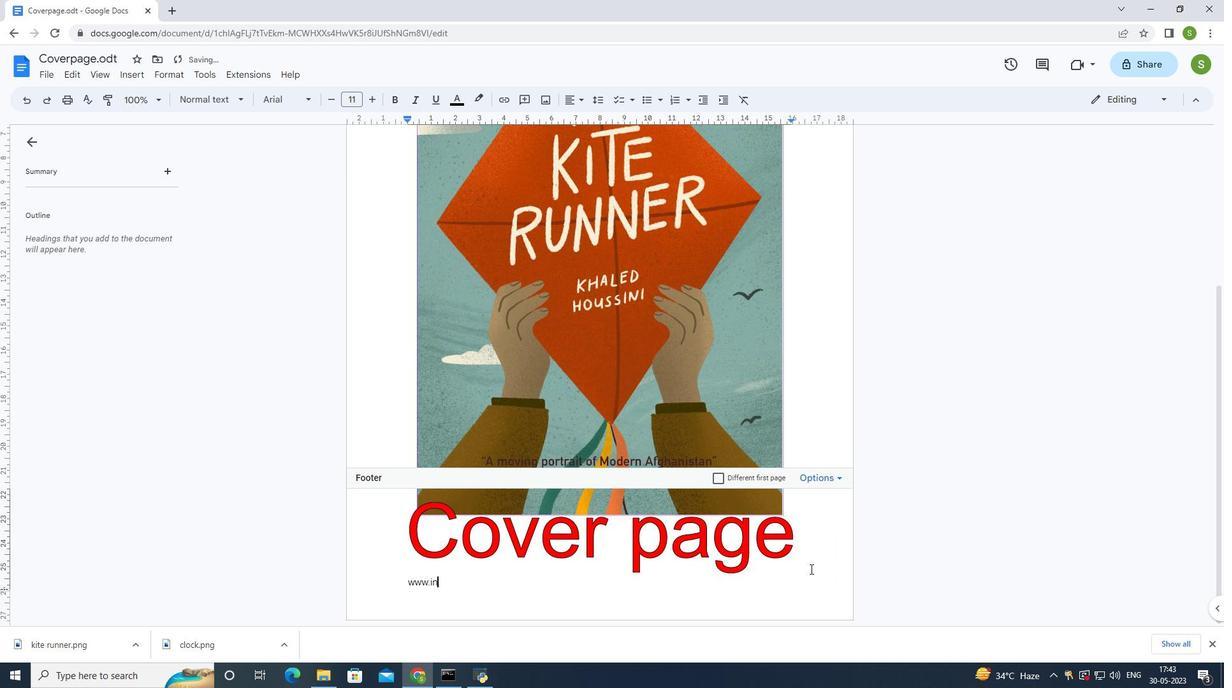 
Action: Key pressed st 1270, 894)agram.
Screenshot: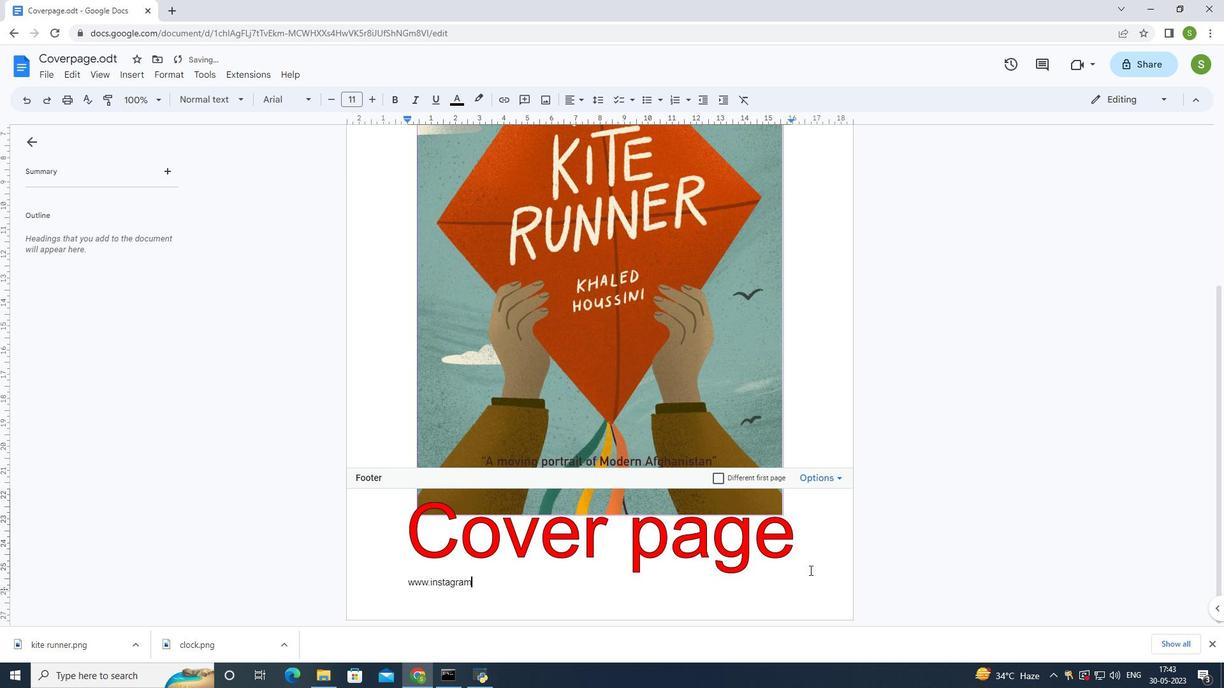 
Action: Mouse moved to (807, 573)
Screenshot: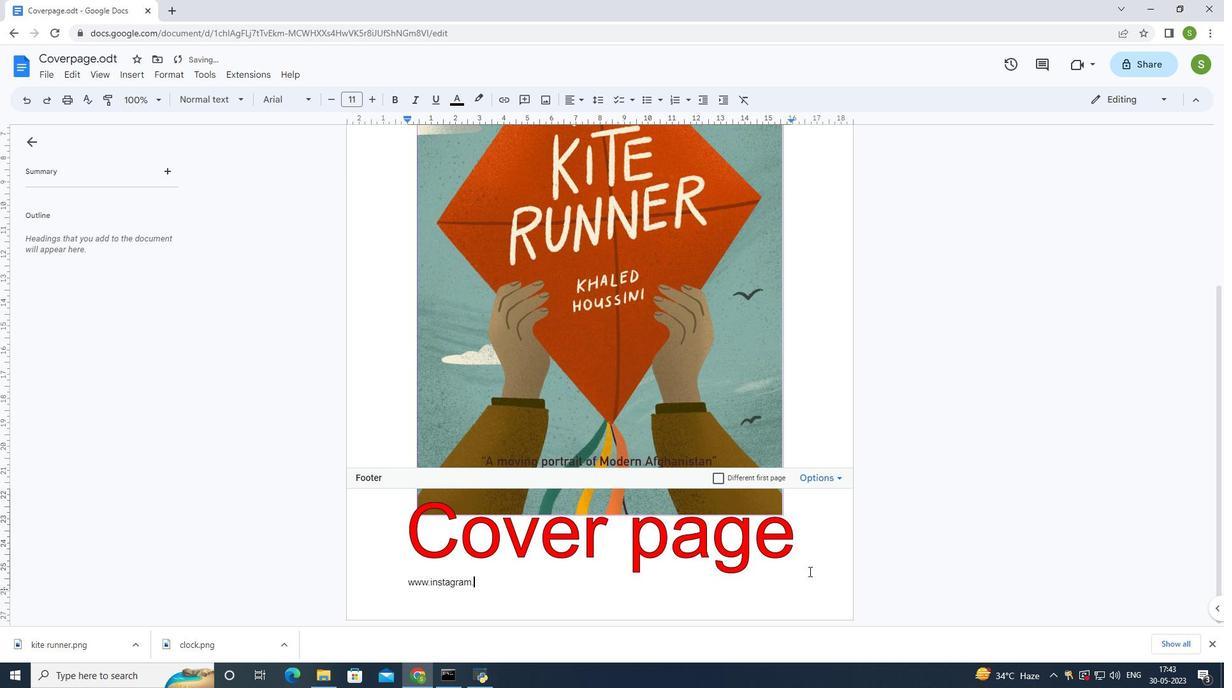 
Action: Key pressed com
Screenshot: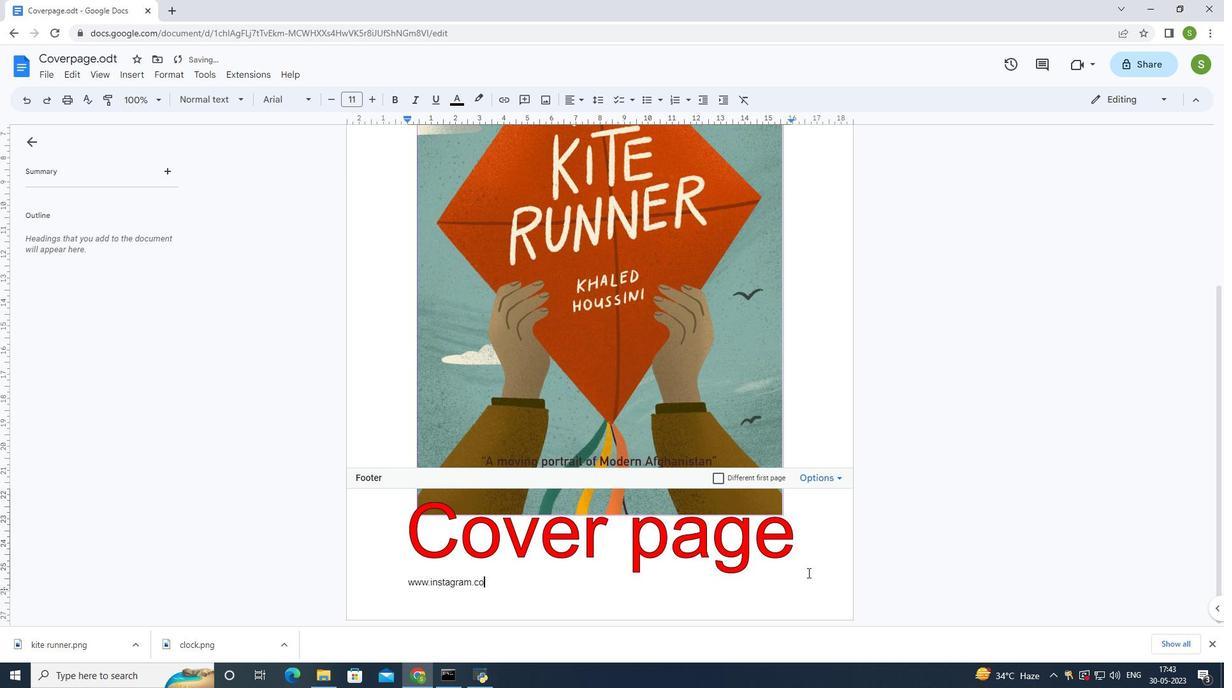 
Action: Mouse moved to (662, 578)
Screenshot: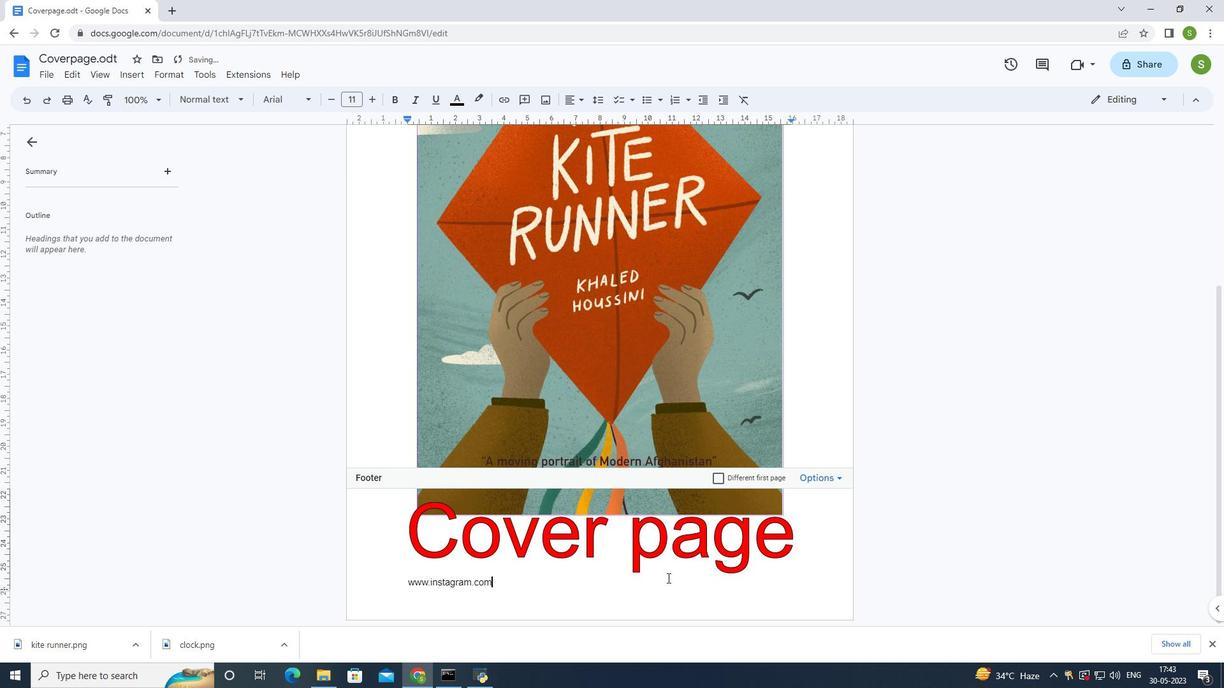
Action: Key pressed <Key.enter>
Screenshot: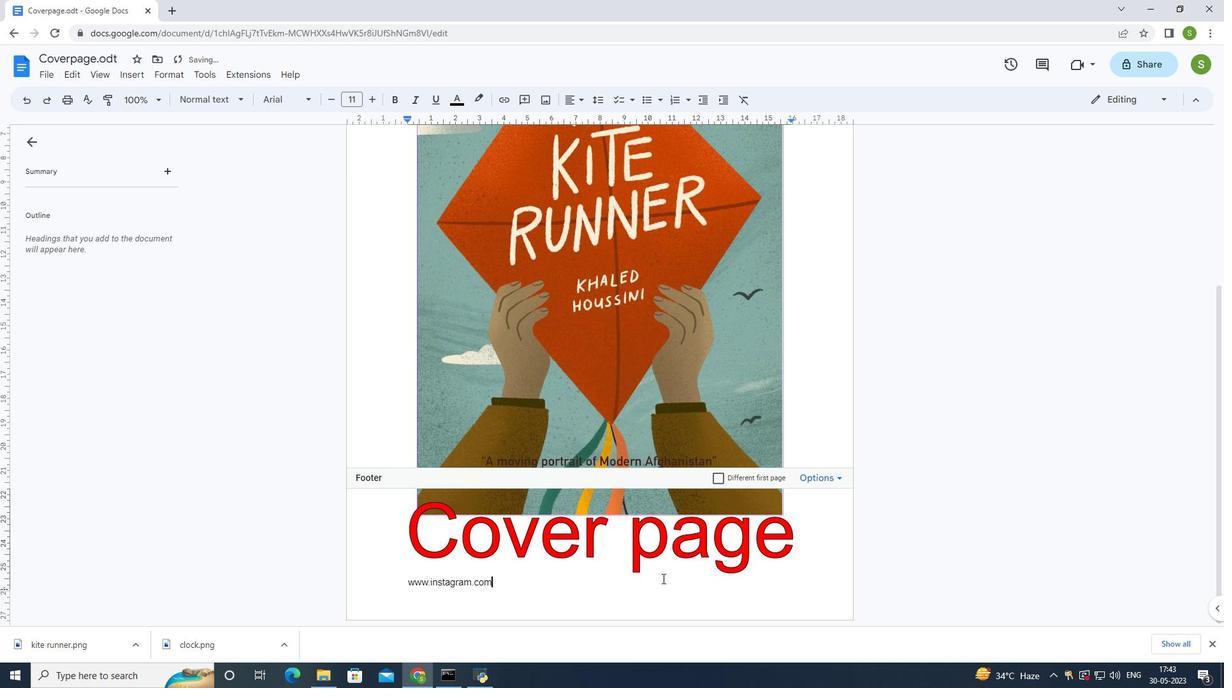 
Action: Mouse moved to (417, 391)
Screenshot: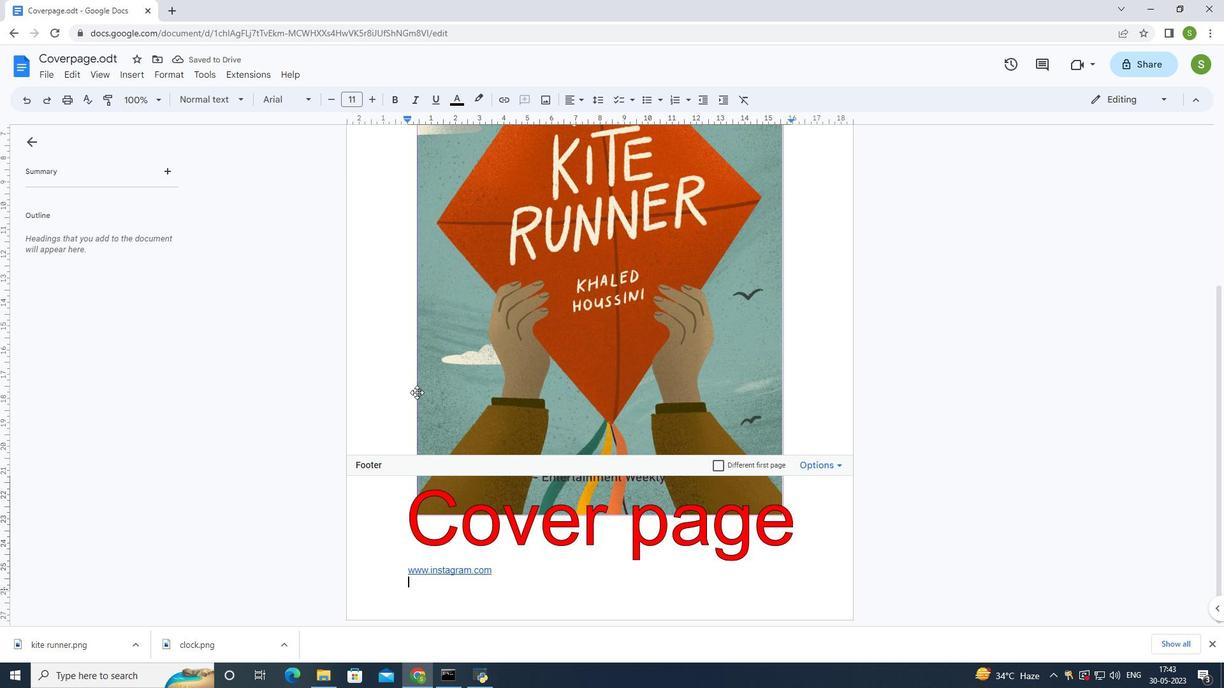 
Action: Mouse scrolled (417, 392) with delta (0, 0)
Screenshot: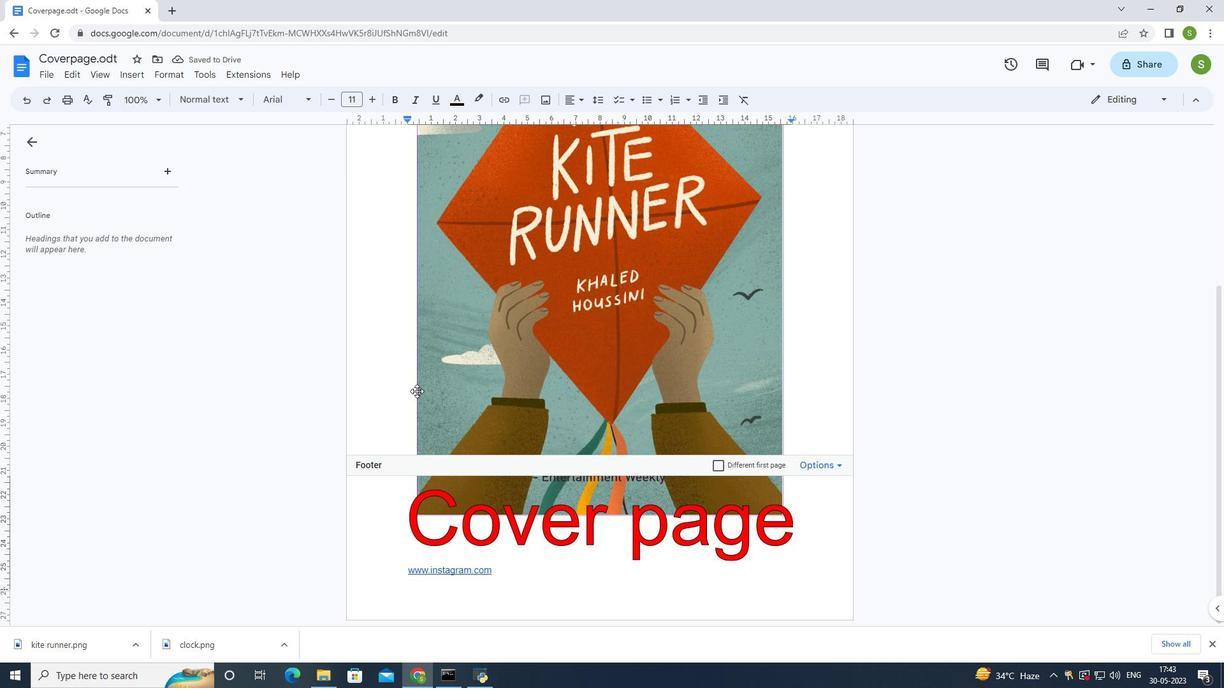 
Action: Mouse scrolled (417, 392) with delta (0, 0)
Screenshot: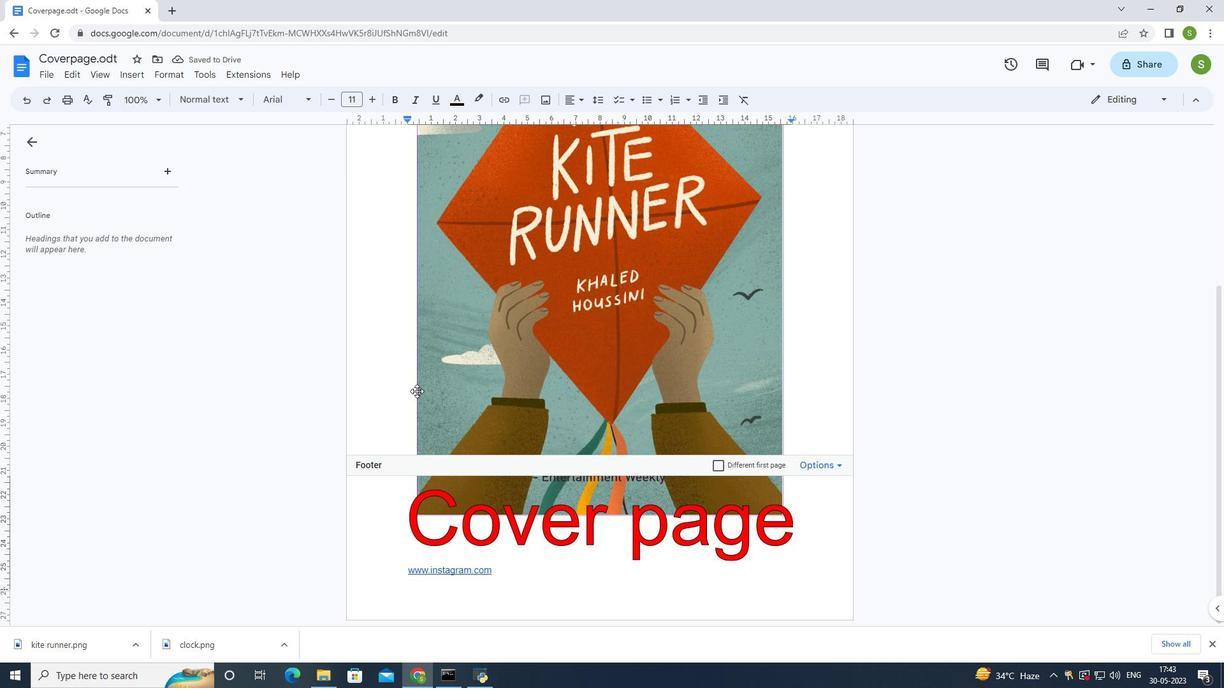 
Action: Mouse scrolled (417, 392) with delta (0, 0)
Screenshot: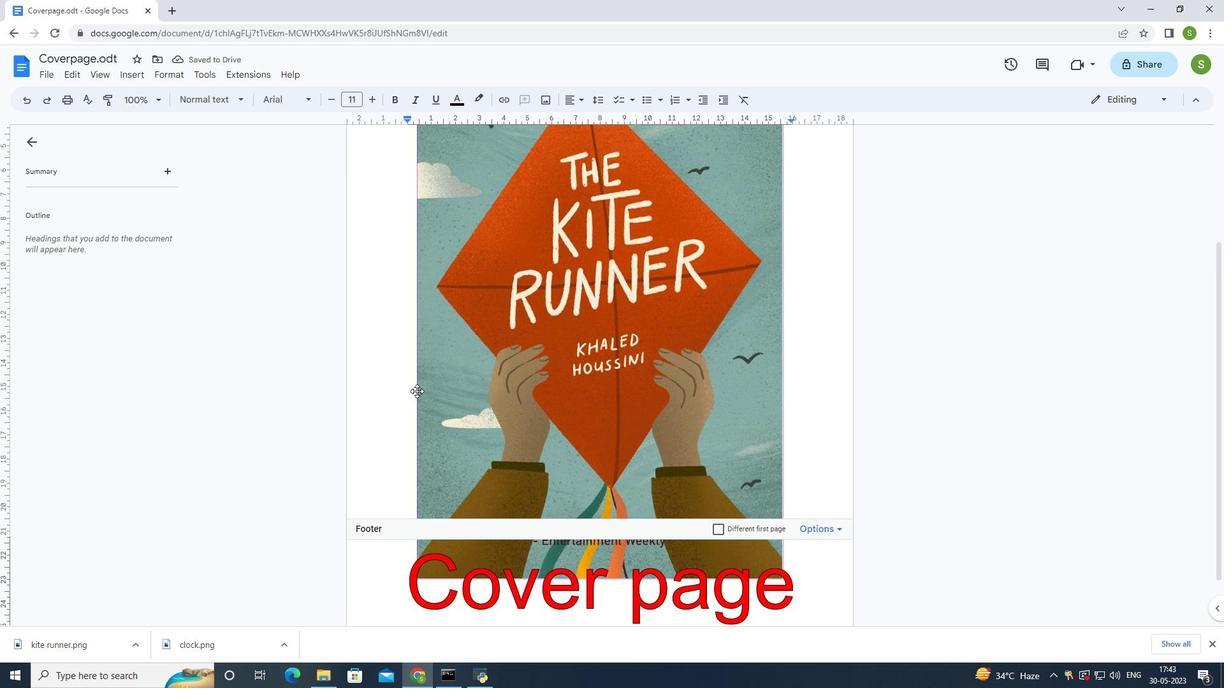 
Action: Mouse scrolled (417, 392) with delta (0, 0)
Screenshot: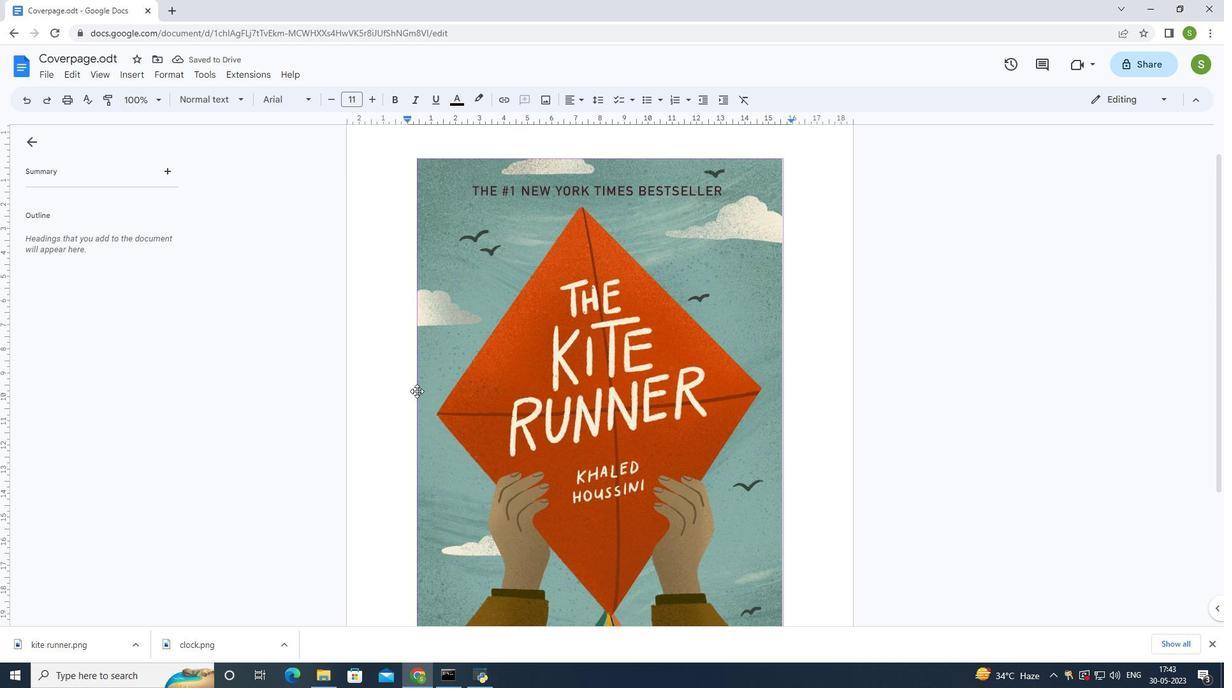 
Action: Mouse scrolled (417, 392) with delta (0, 0)
Screenshot: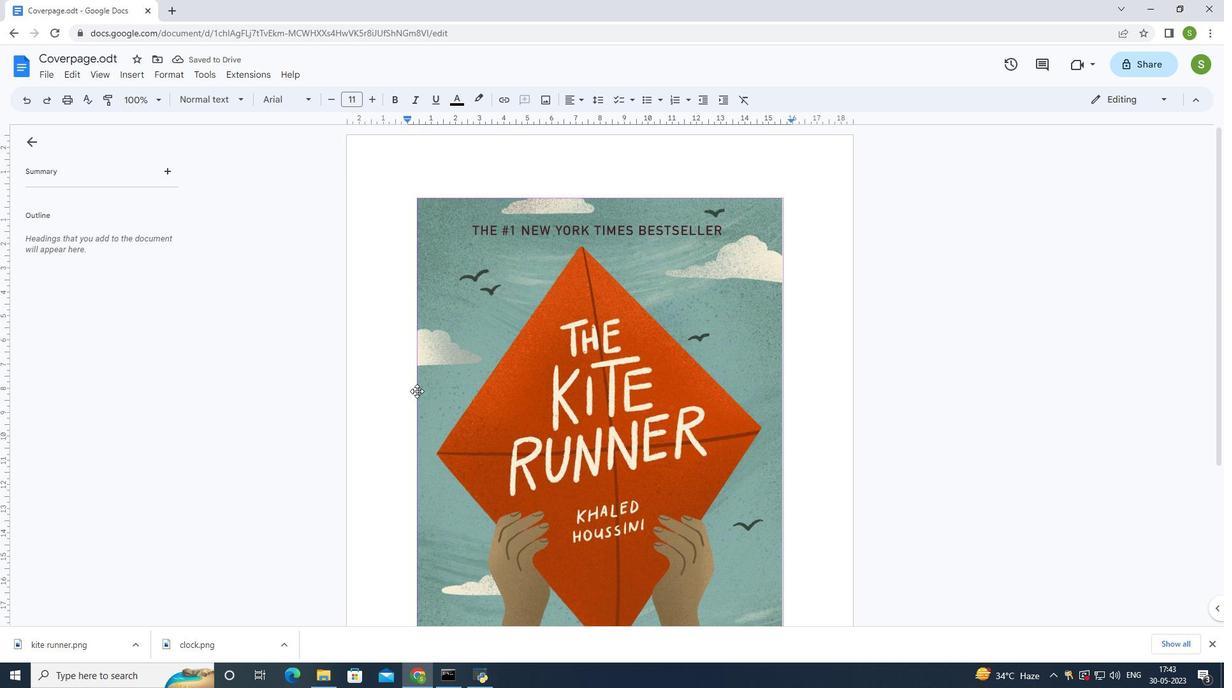 
Action: Mouse moved to (417, 387)
Screenshot: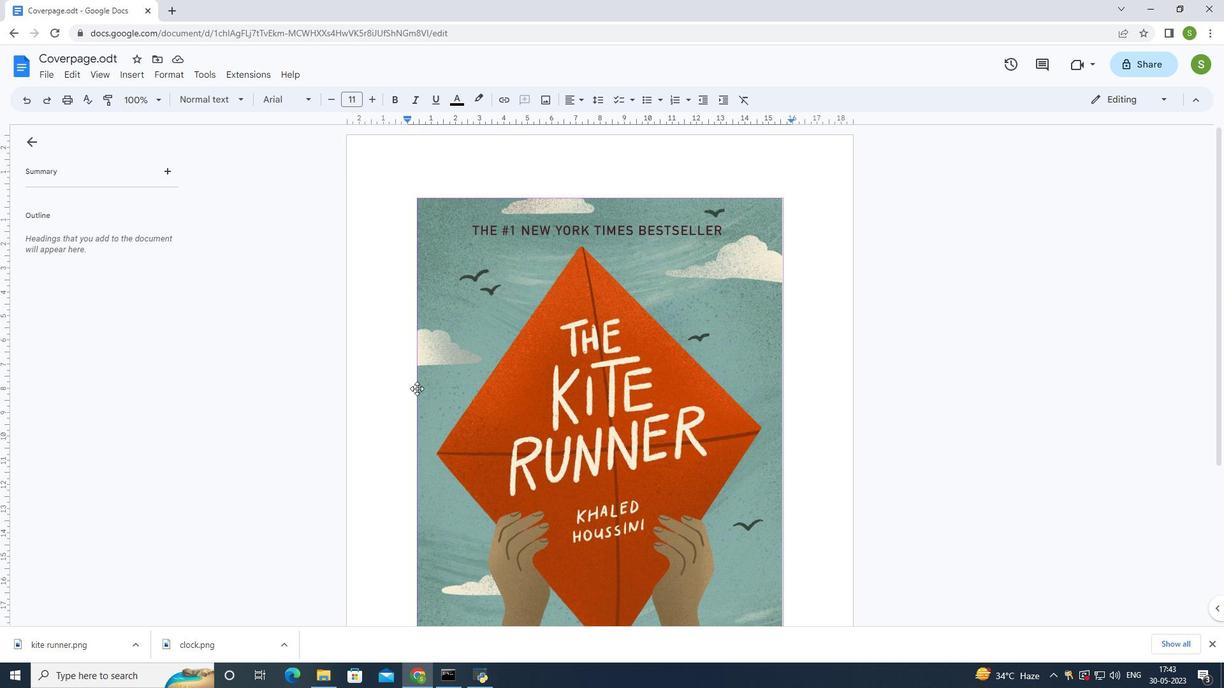 
Action: Mouse scrolled (417, 388) with delta (0, 0)
Screenshot: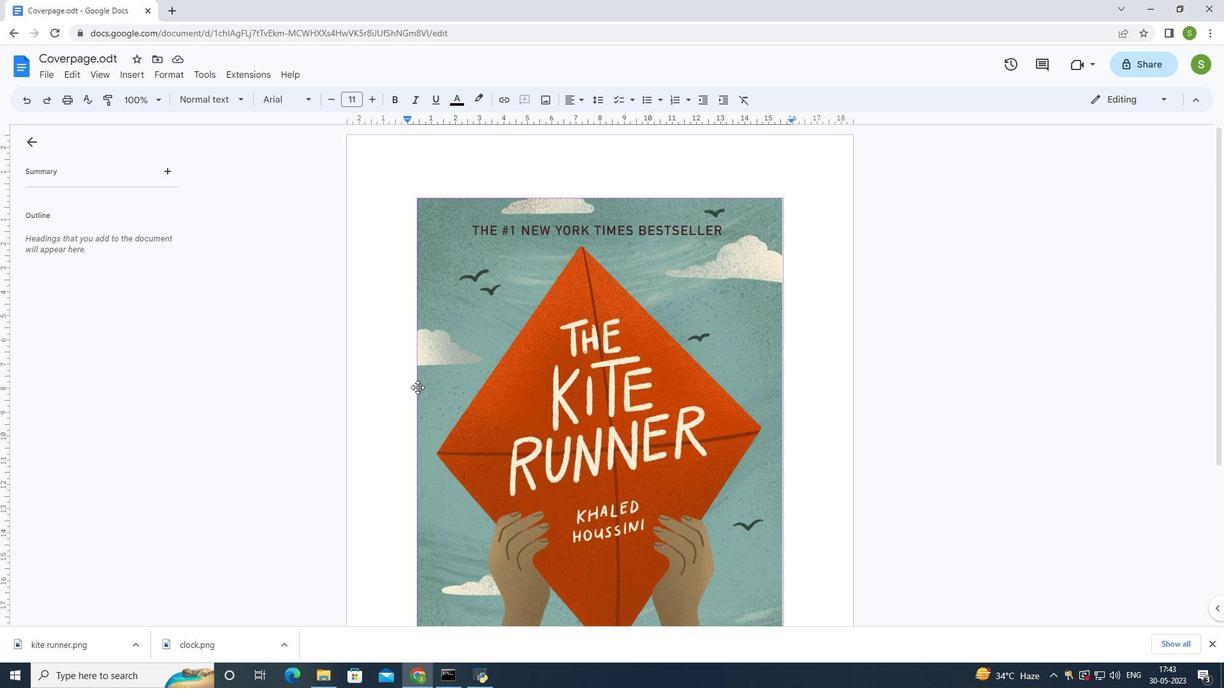 
Action: Mouse moved to (418, 386)
Screenshot: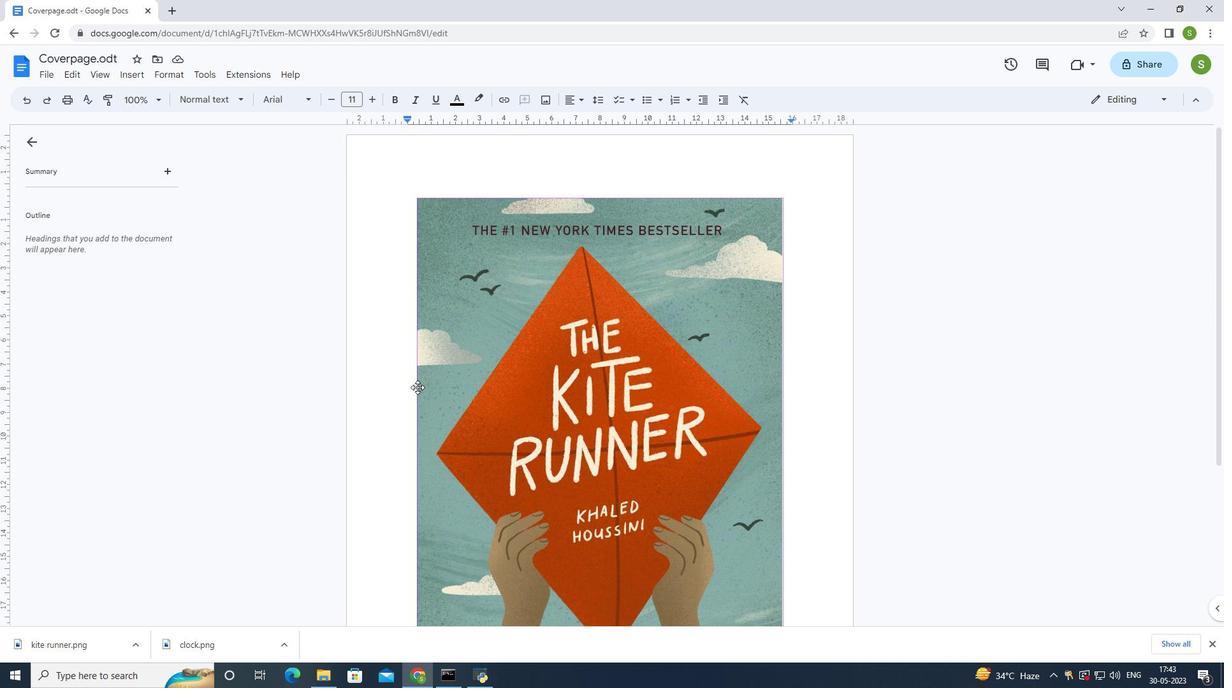
Action: Mouse scrolled (418, 387) with delta (0, 0)
Screenshot: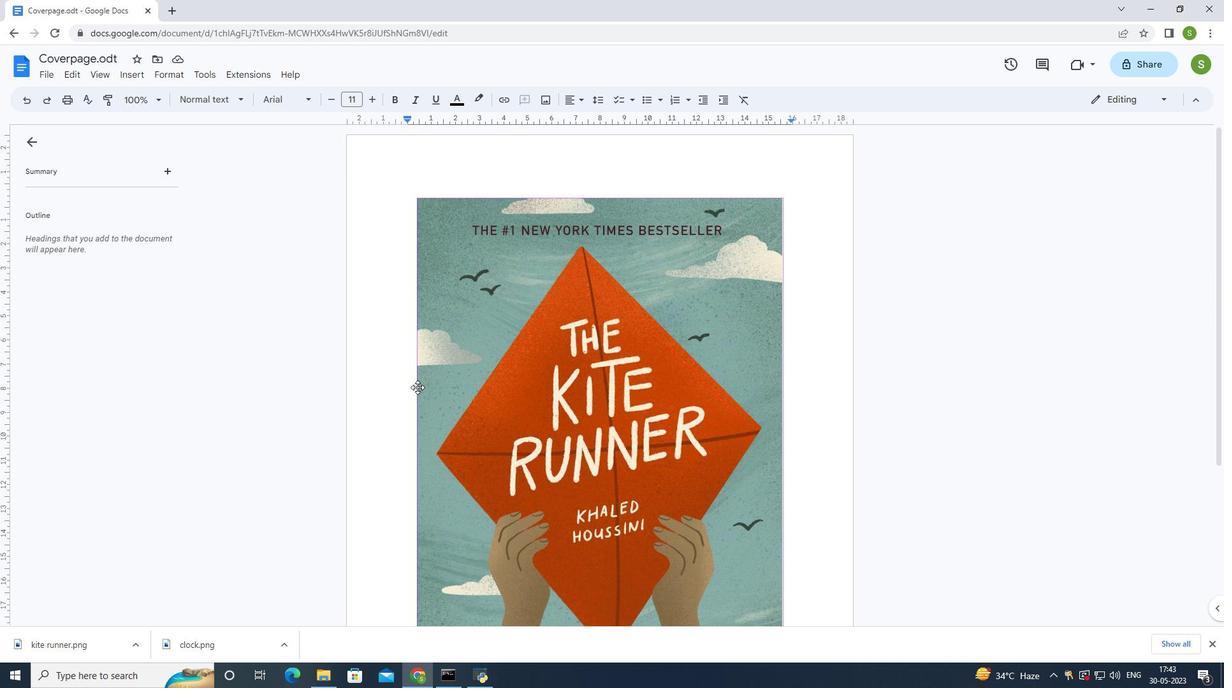 
Action: Mouse moved to (382, 159)
Screenshot: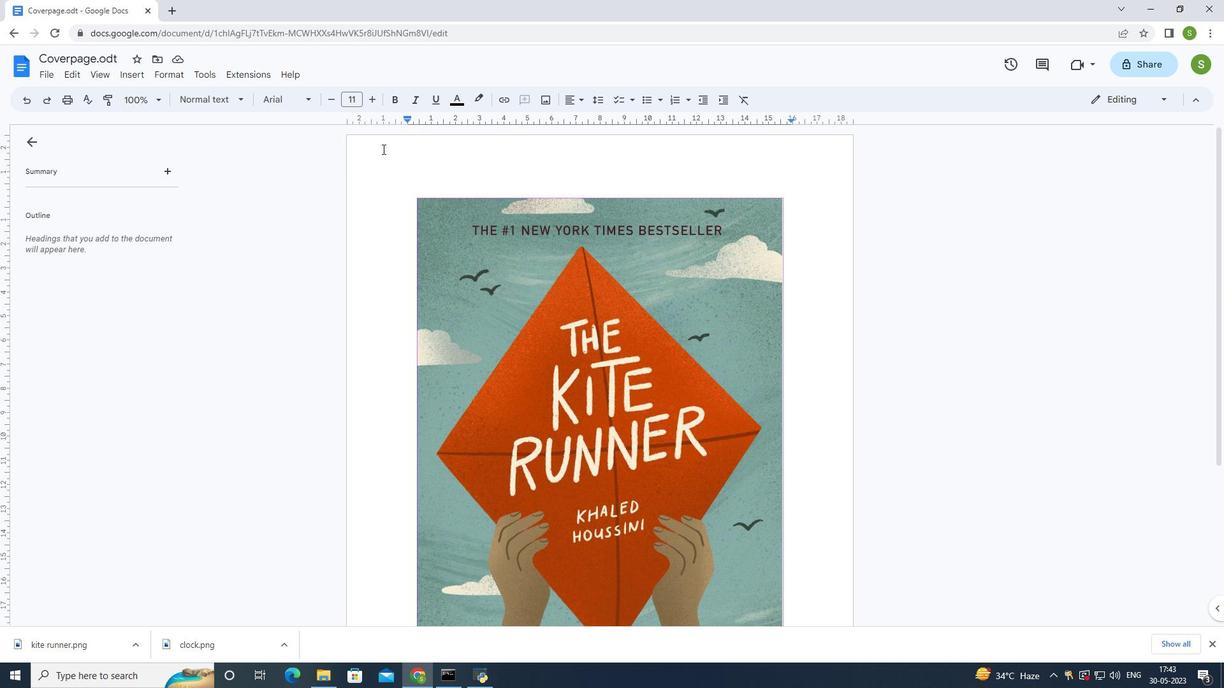 
Action: Mouse pressed left at (382, 159)
Screenshot: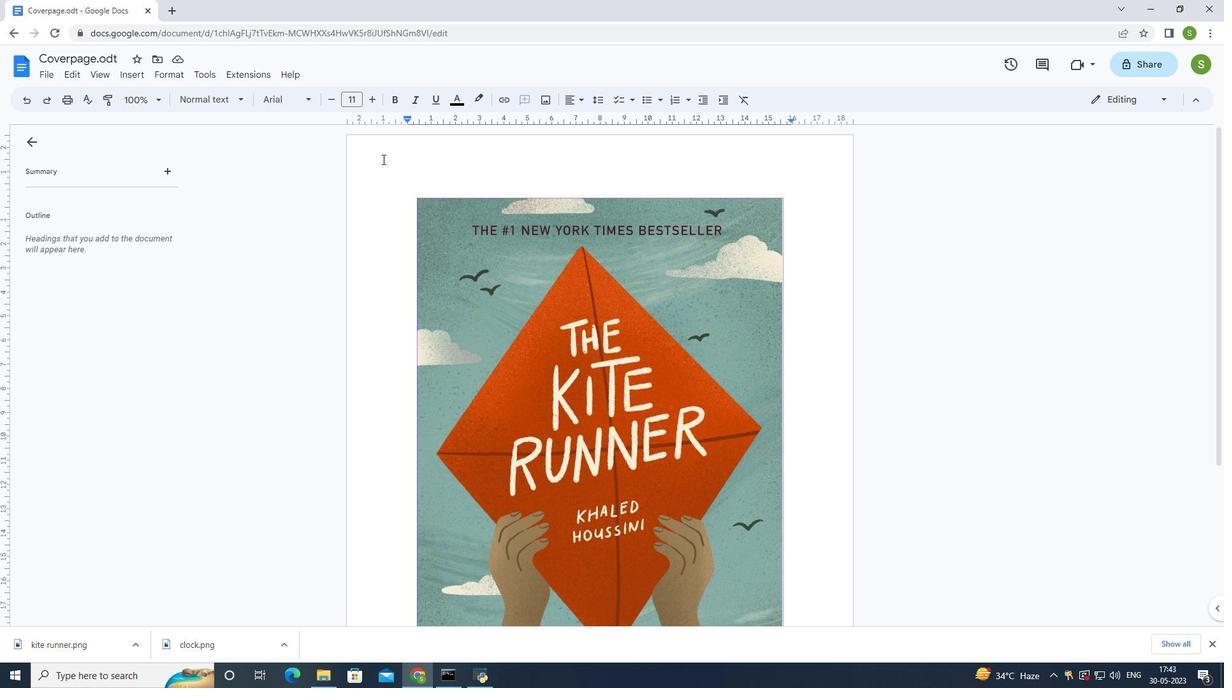 
Action: Mouse moved to (425, 102)
Screenshot: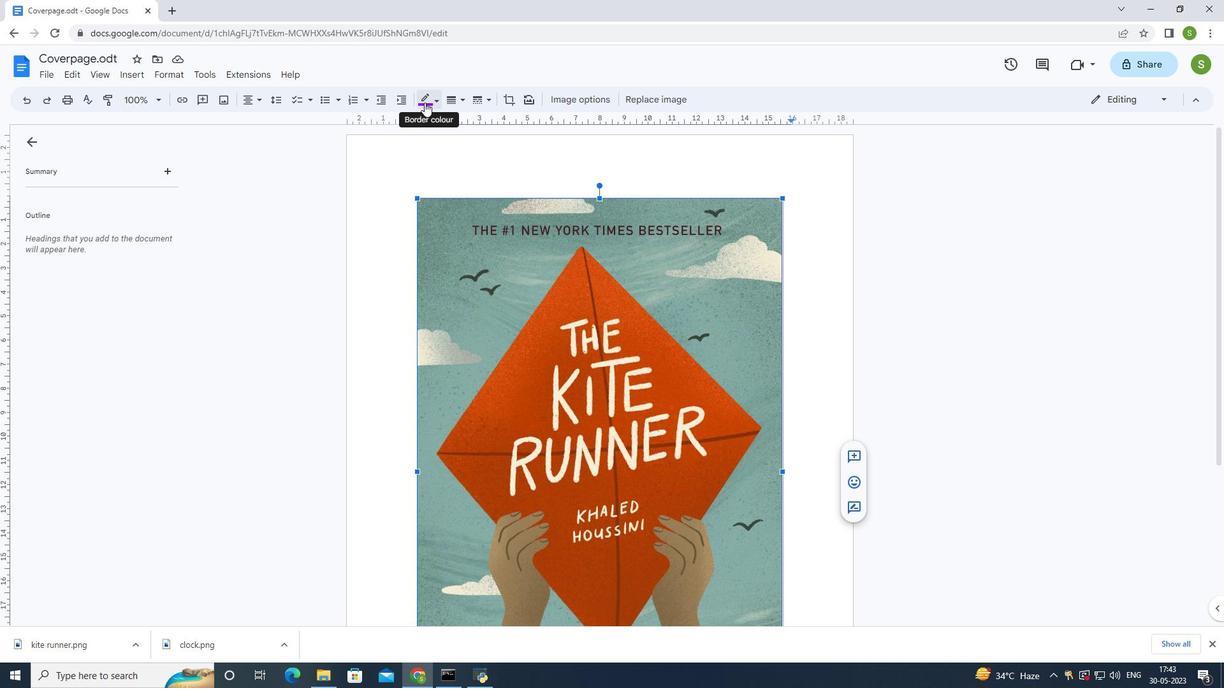 
Action: Mouse pressed left at (425, 102)
Screenshot: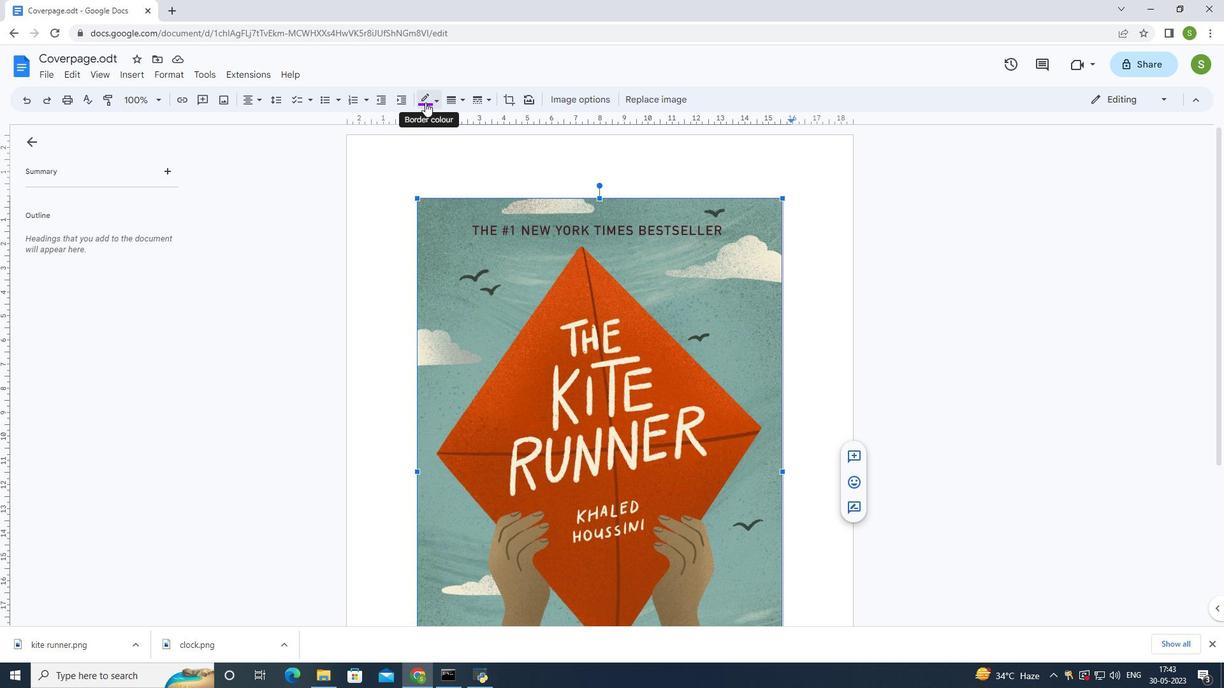 
Action: Mouse moved to (484, 146)
Screenshot: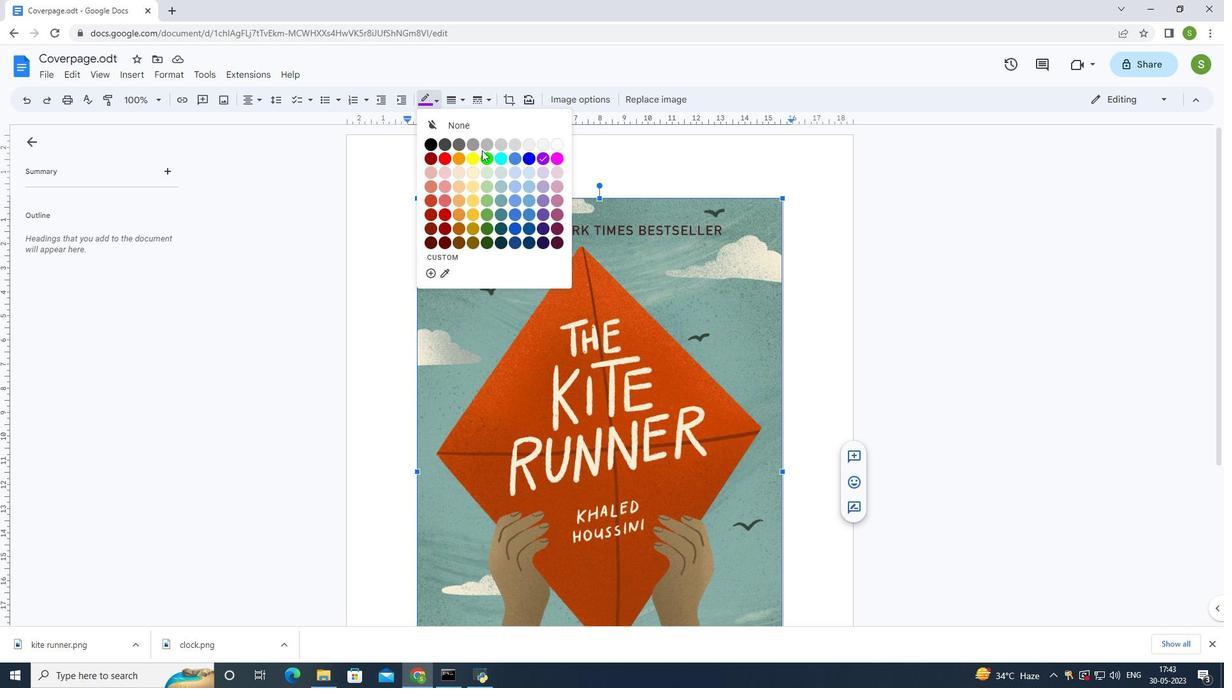 
Action: Mouse pressed left at (484, 146)
Screenshot: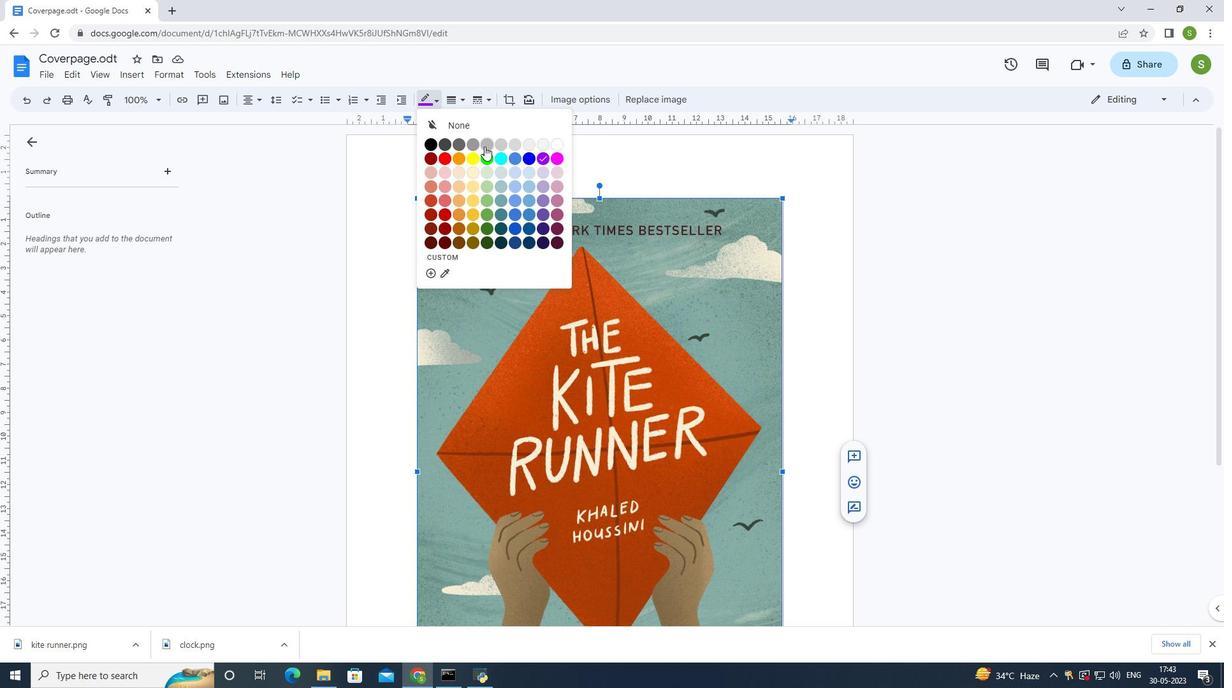 
Action: Mouse moved to (469, 155)
Screenshot: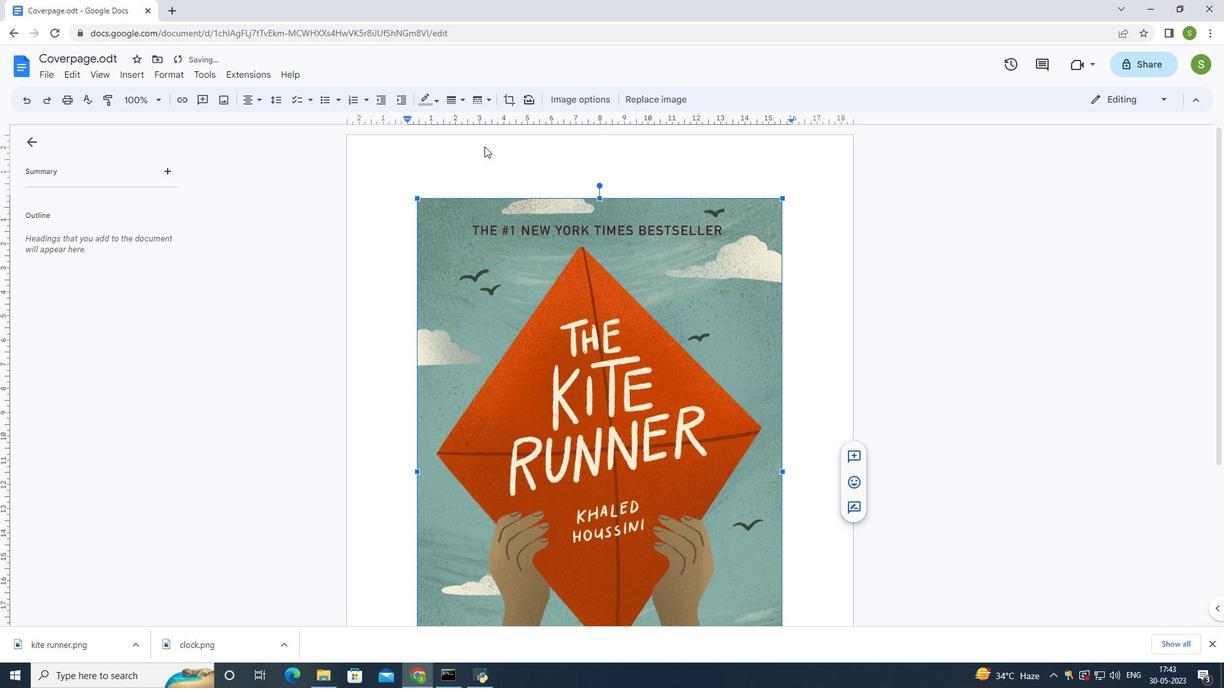 
Action: Mouse pressed left at (469, 155)
Screenshot: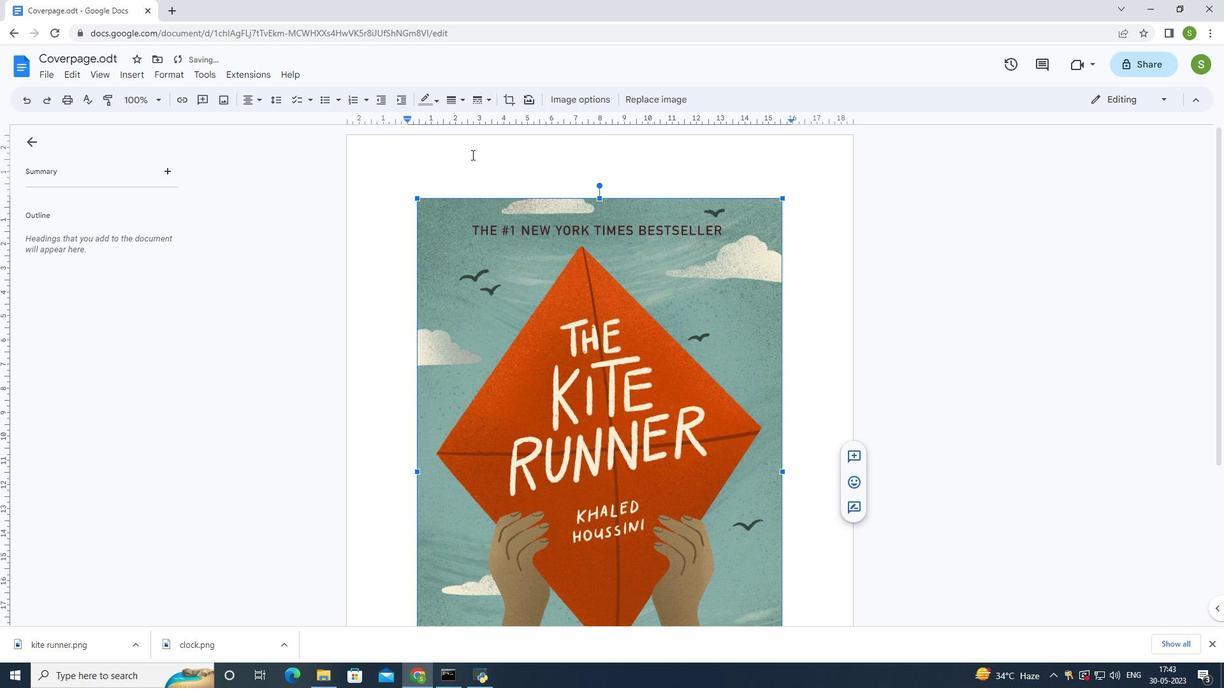
Action: Mouse pressed left at (469, 155)
Screenshot: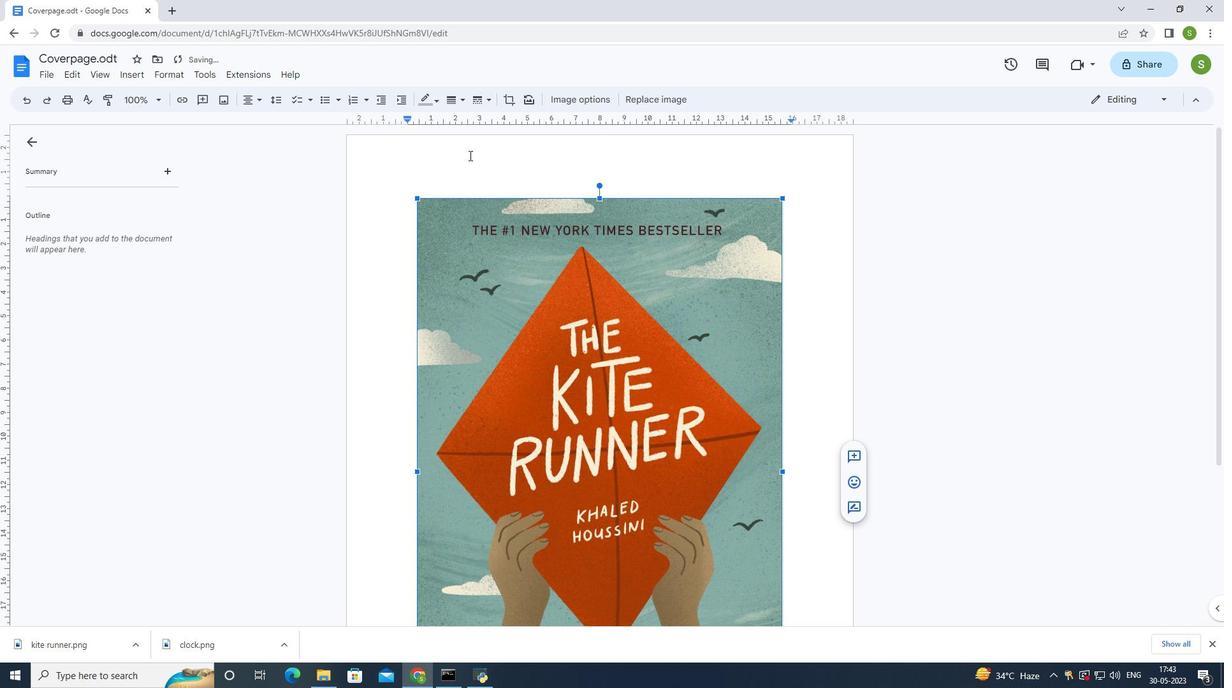 
Action: Mouse moved to (376, 293)
Screenshot: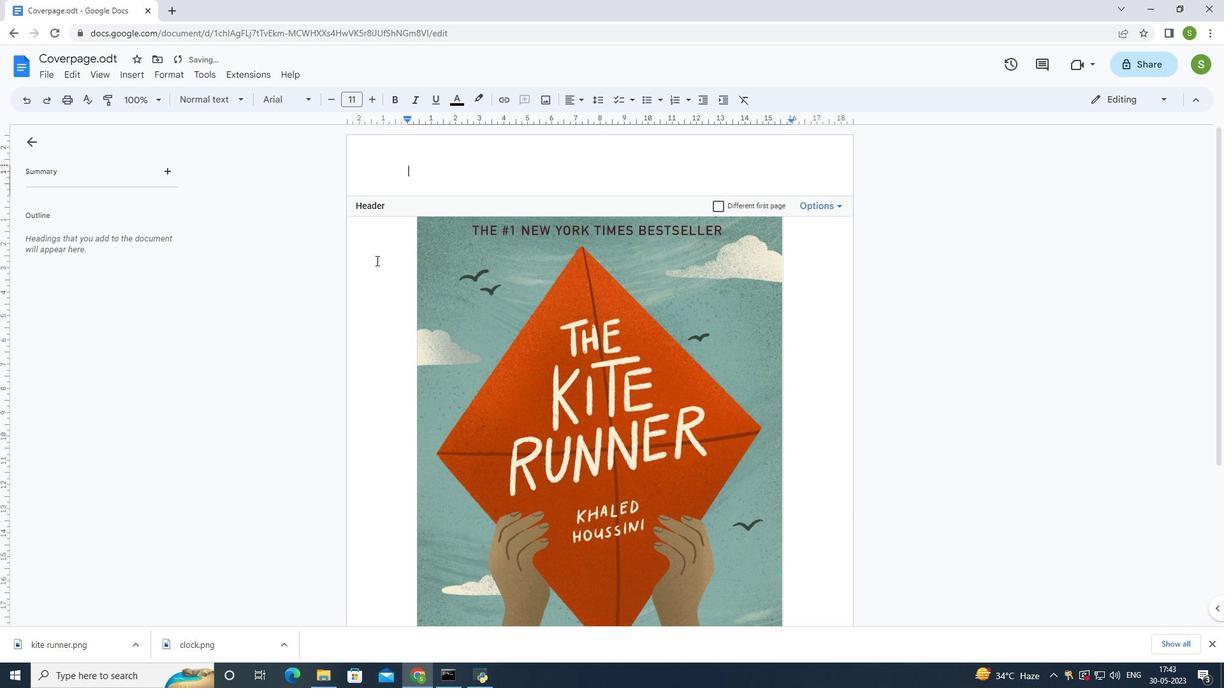 
Action: Mouse pressed left at (376, 293)
Screenshot: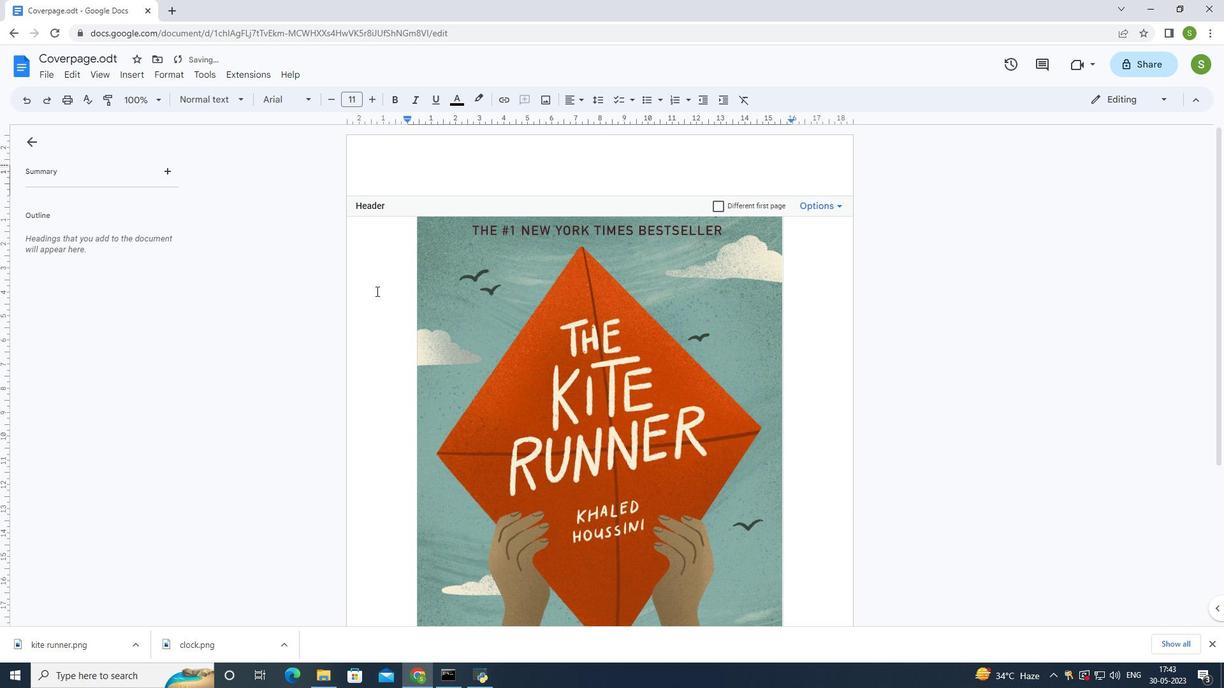 
Action: Mouse moved to (51, 73)
Screenshot: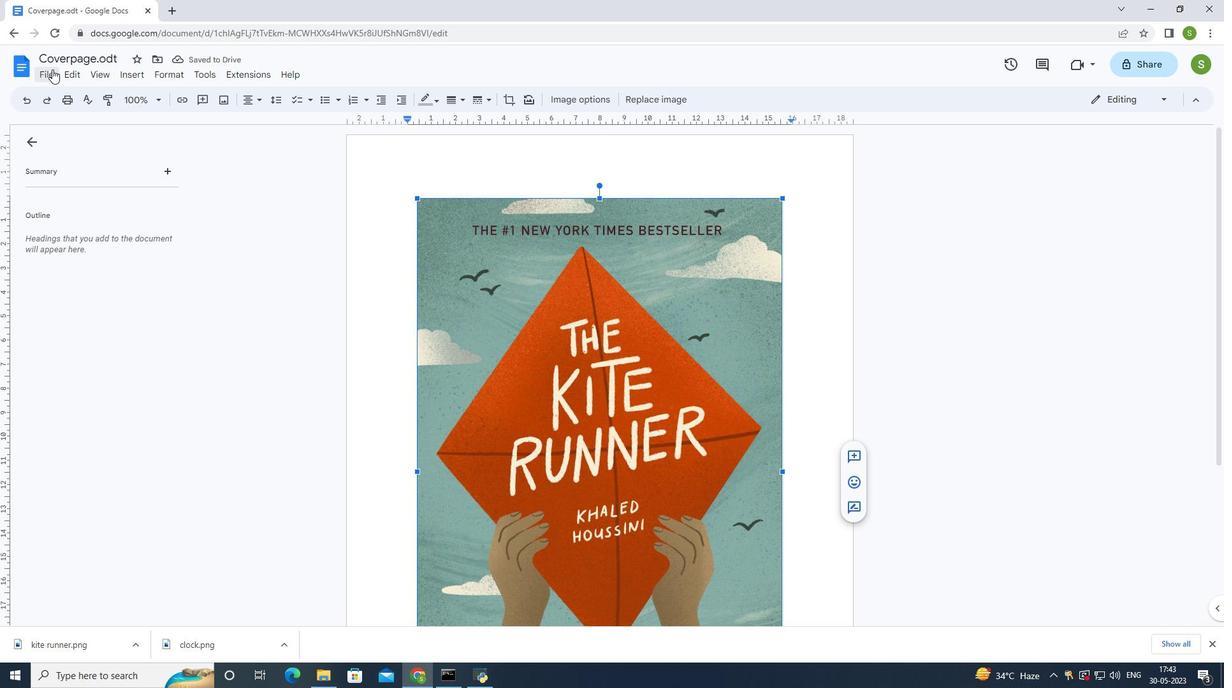 
Action: Mouse pressed left at (51, 73)
Screenshot: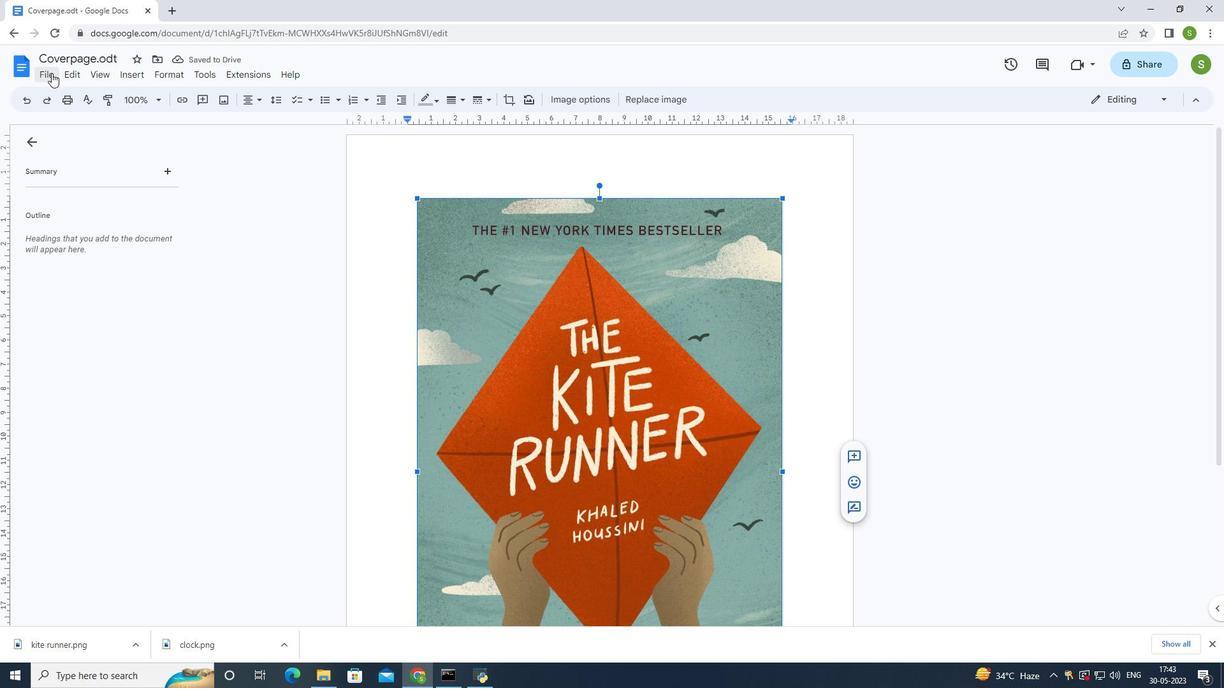 
Action: Mouse moved to (399, 270)
Screenshot: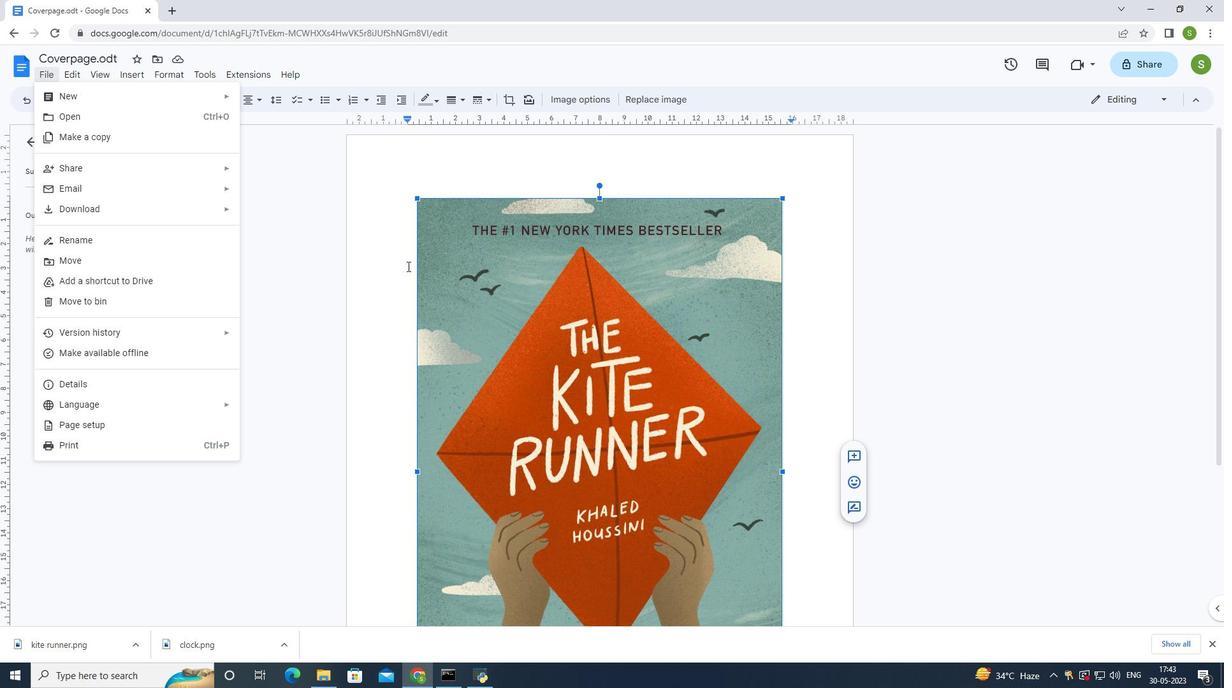 
Action: Mouse pressed left at (399, 270)
Screenshot: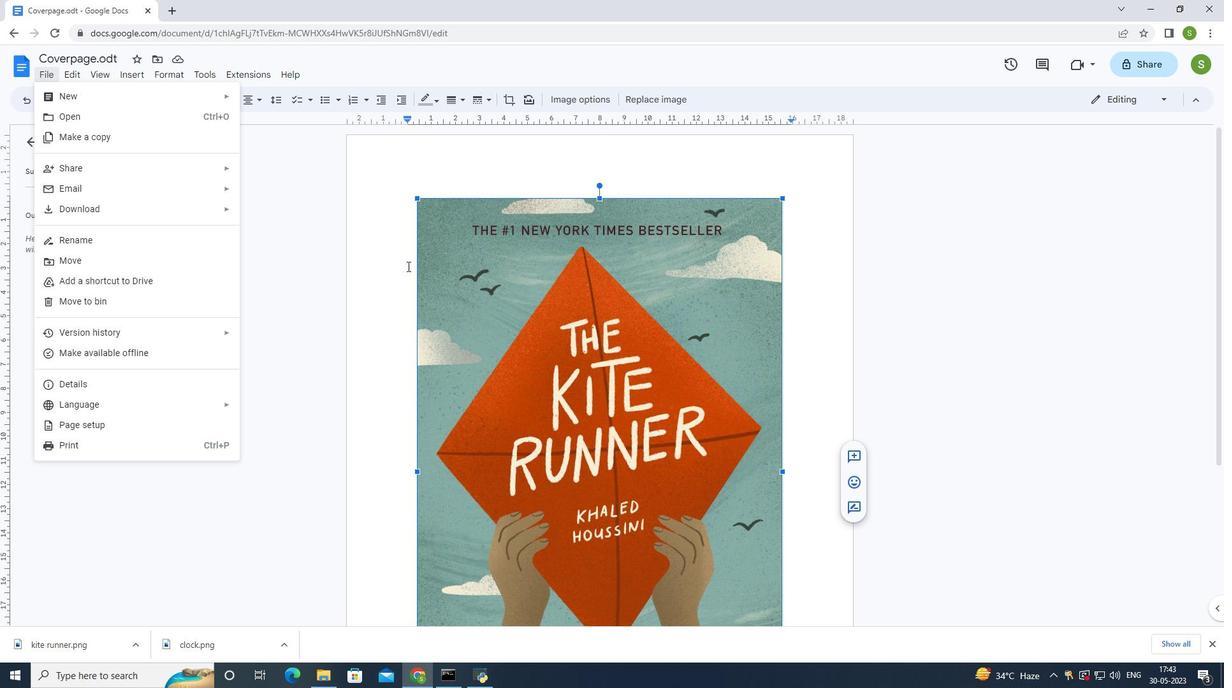
Action: Mouse moved to (395, 264)
Screenshot: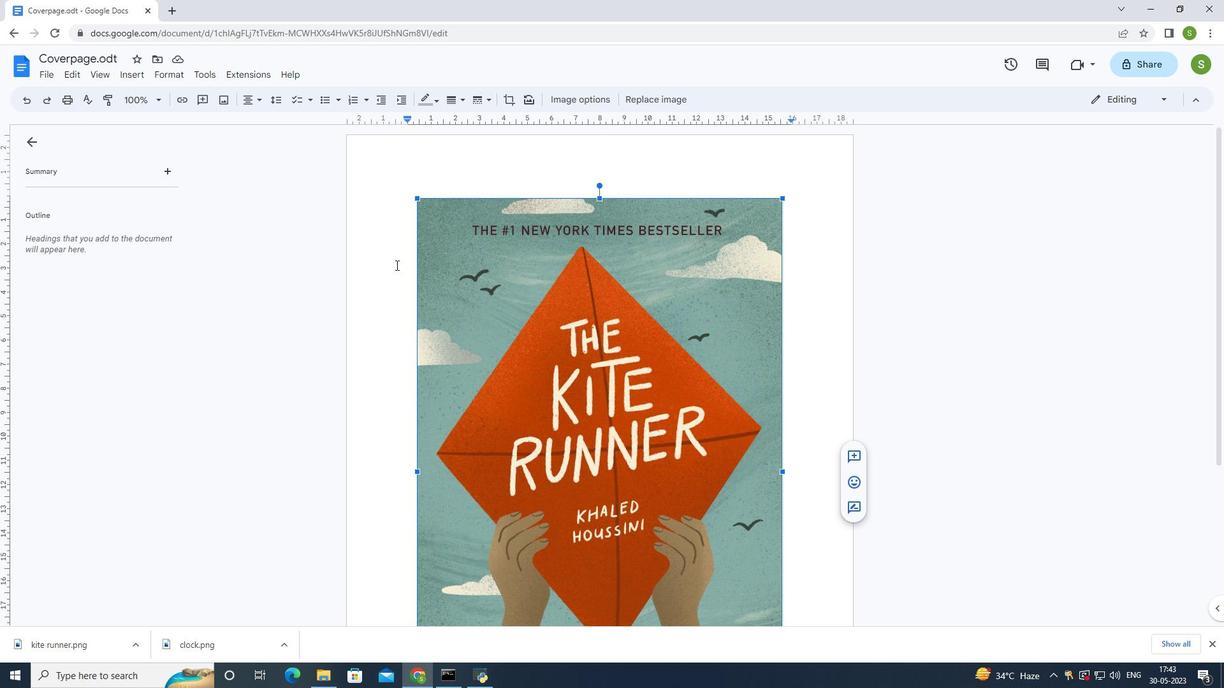 
